 Task: Look for space in Béchar, Algeria from 9th July, 2023 to 16th July, 2023 for 2 adults, 1 child in price range Rs.8000 to Rs.16000. Place can be entire place with 2 bedrooms having 2 beds and 1 bathroom. Property type can be house, flat, hotel. Booking option can be shelf check-in. Required host language is .
Action: Mouse moved to (495, 96)
Screenshot: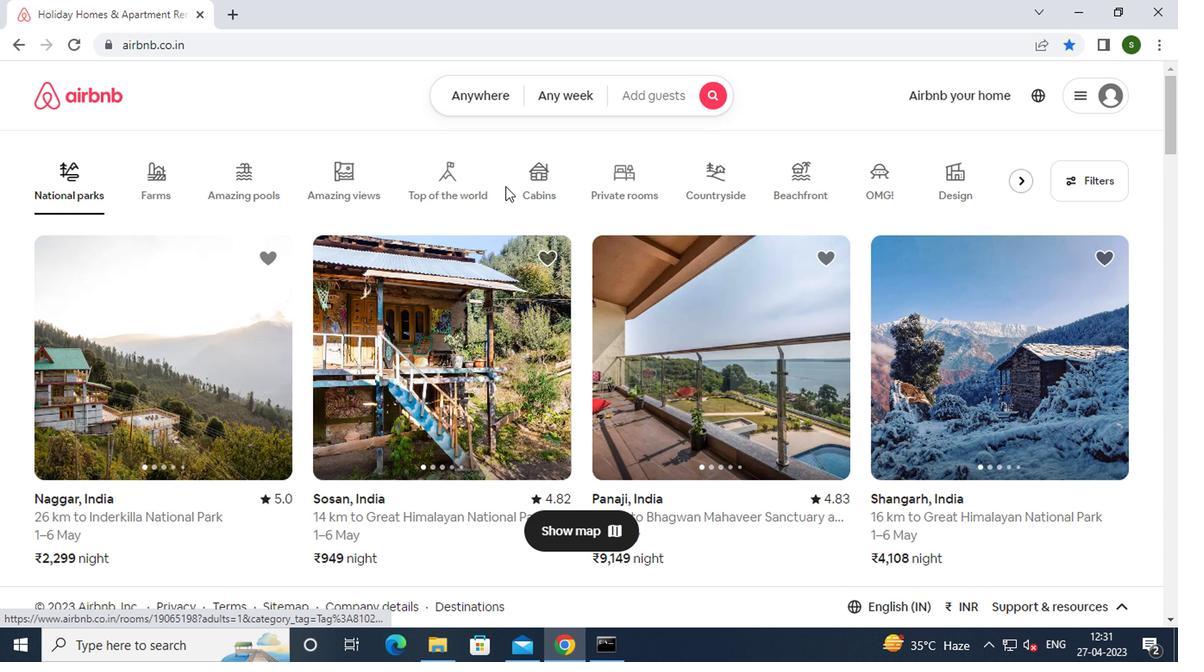 
Action: Mouse pressed left at (495, 96)
Screenshot: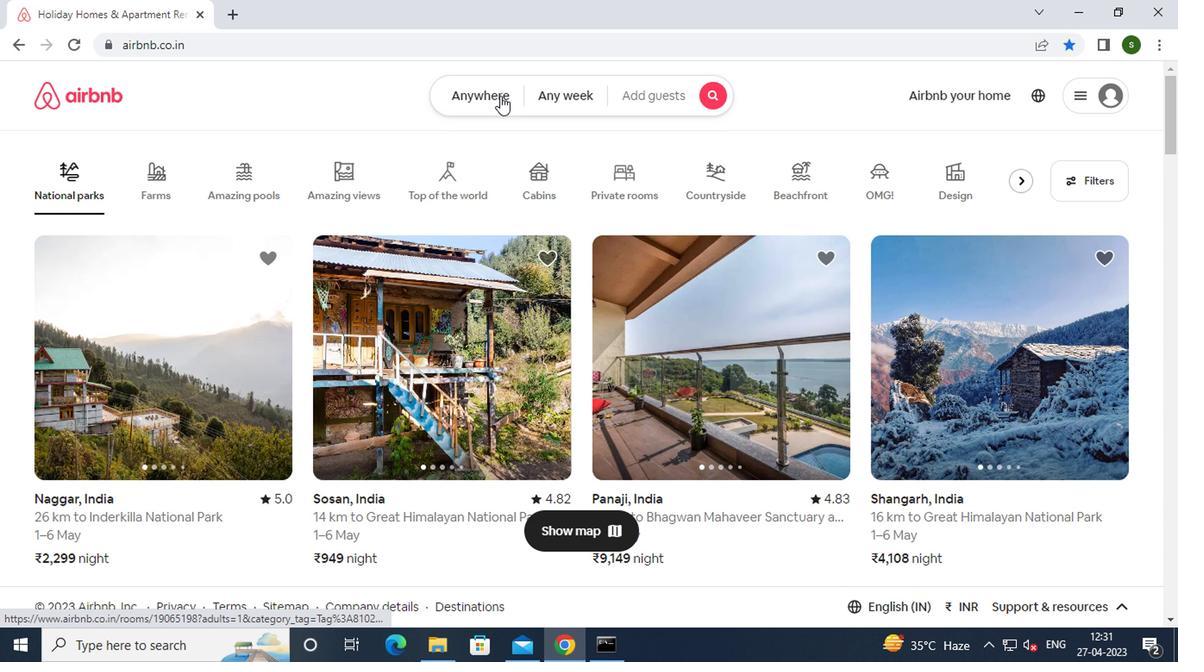 
Action: Mouse moved to (410, 159)
Screenshot: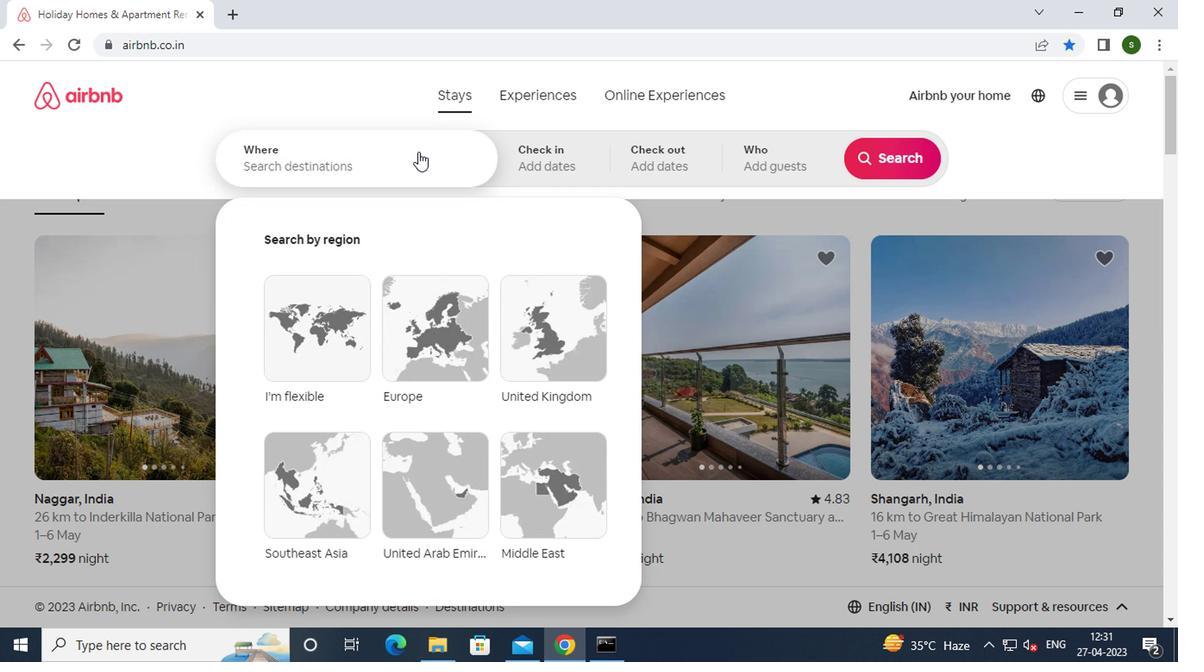 
Action: Mouse pressed left at (410, 159)
Screenshot: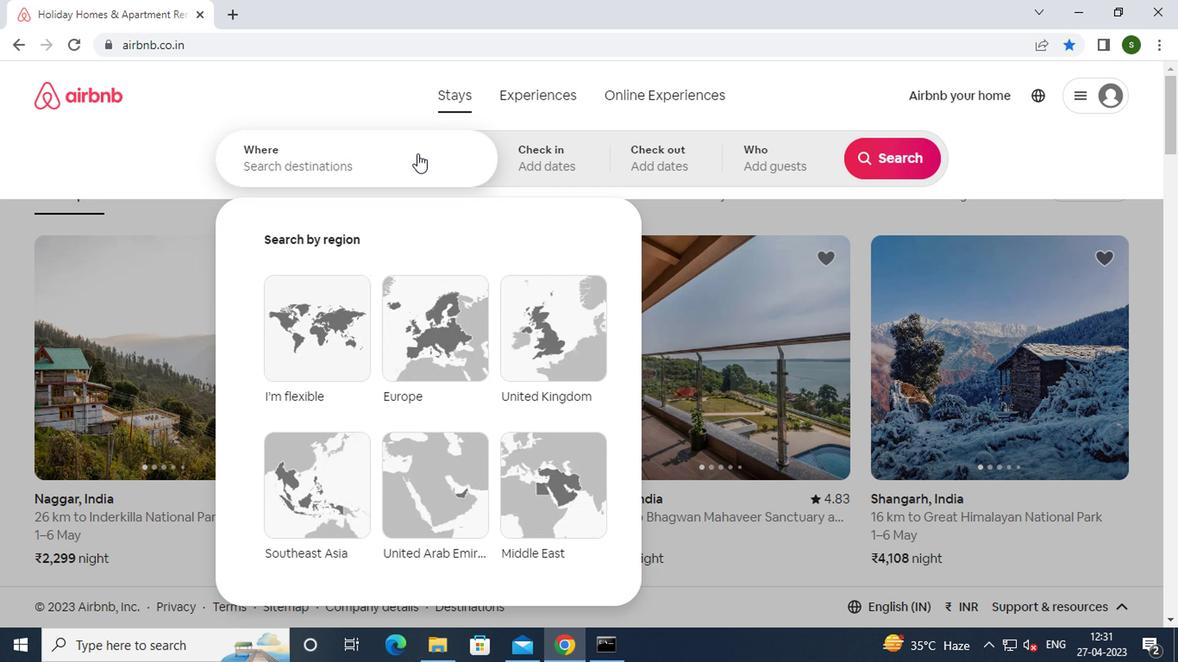 
Action: Mouse moved to (410, 160)
Screenshot: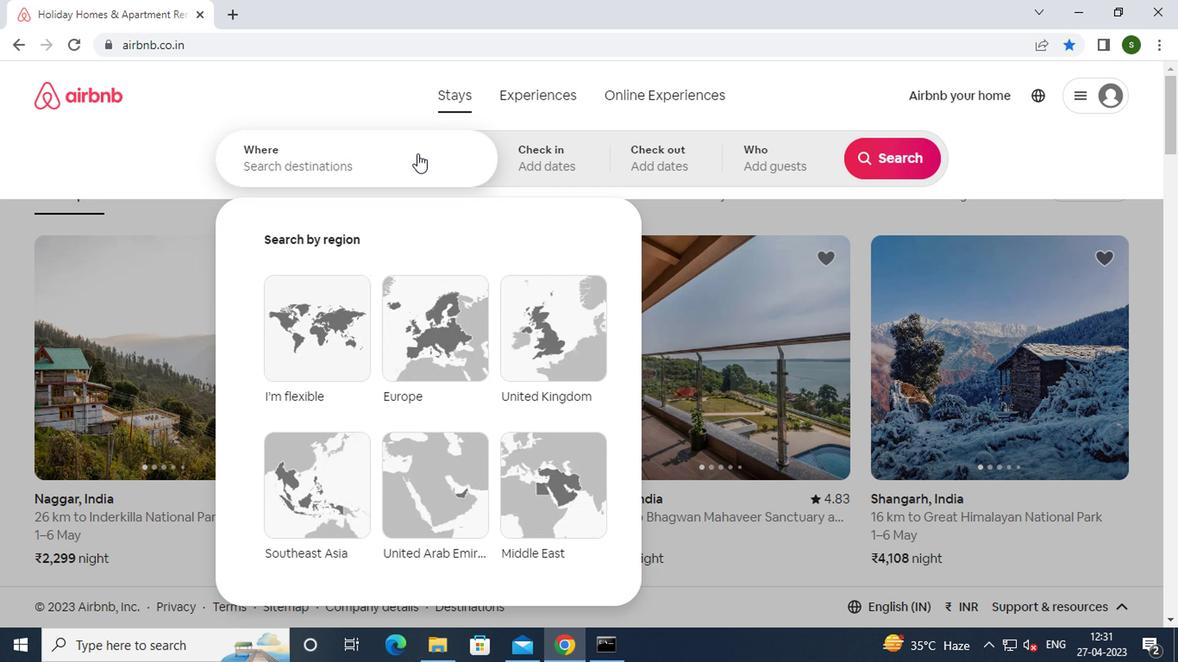 
Action: Key pressed b<Key.caps_lock>echar,<Key.space><Key.caps_lock>a<Key.caps_lock>lgeria<Key.enter>
Screenshot: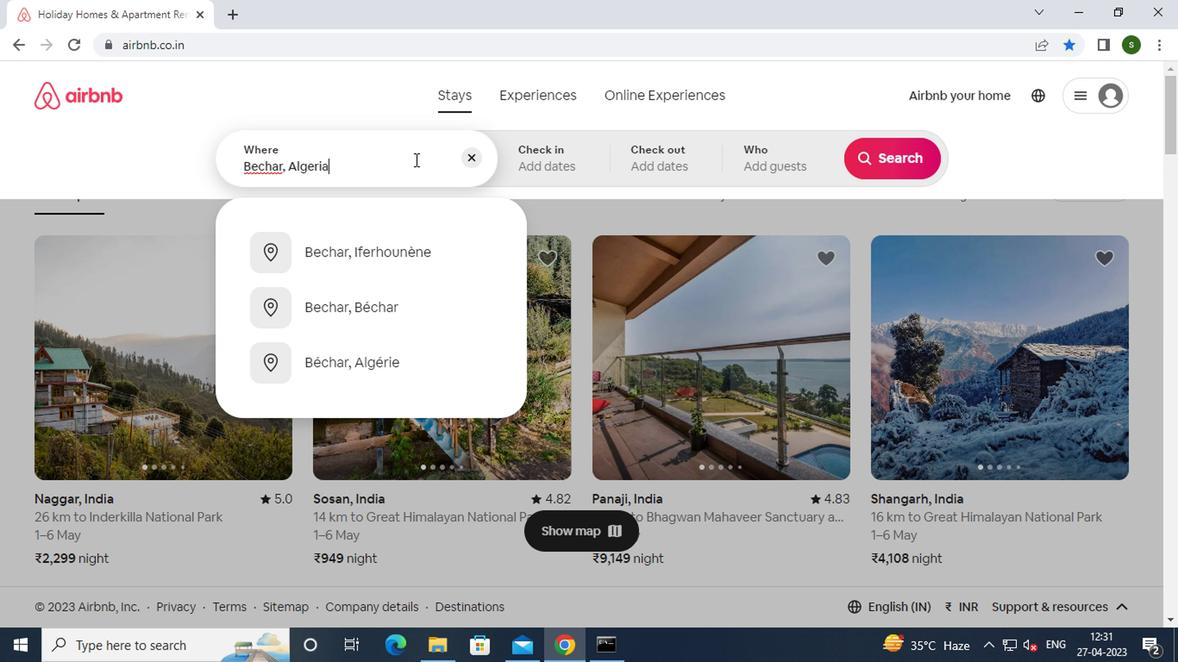 
Action: Mouse moved to (868, 290)
Screenshot: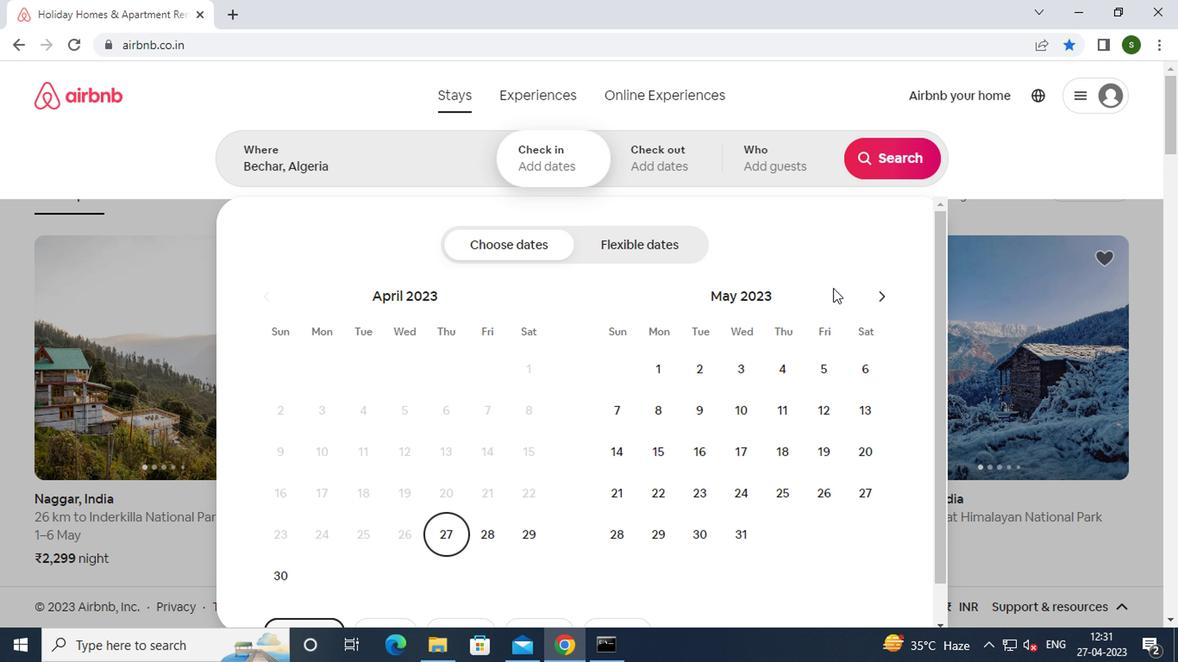 
Action: Mouse pressed left at (868, 290)
Screenshot: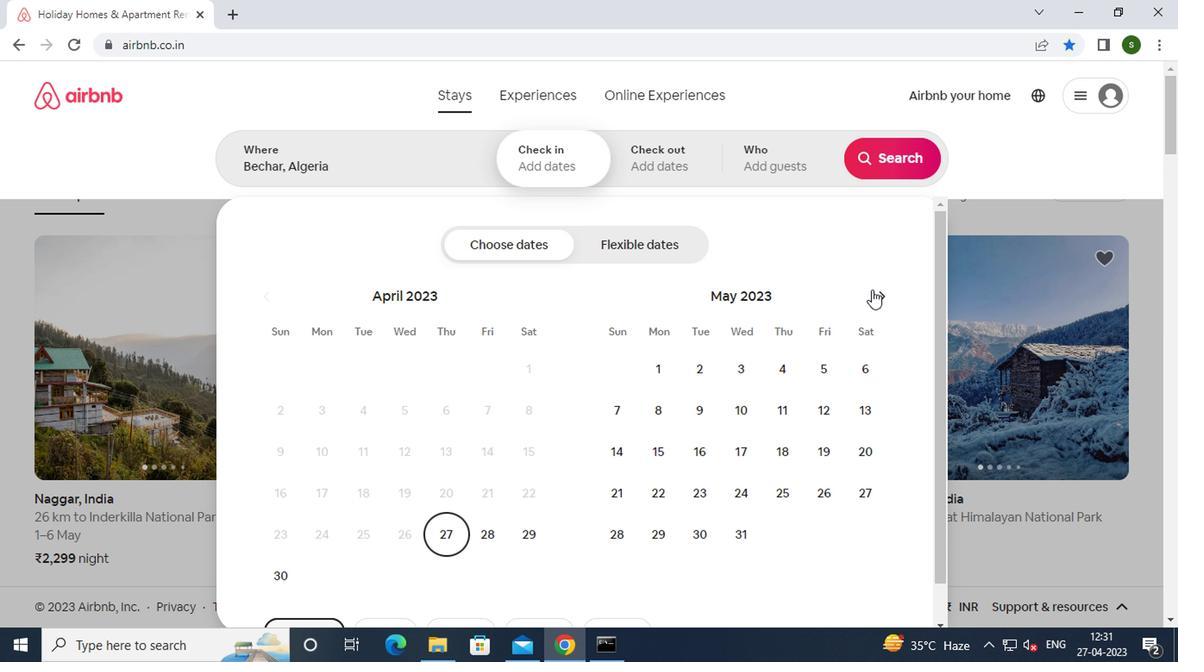 
Action: Mouse moved to (869, 287)
Screenshot: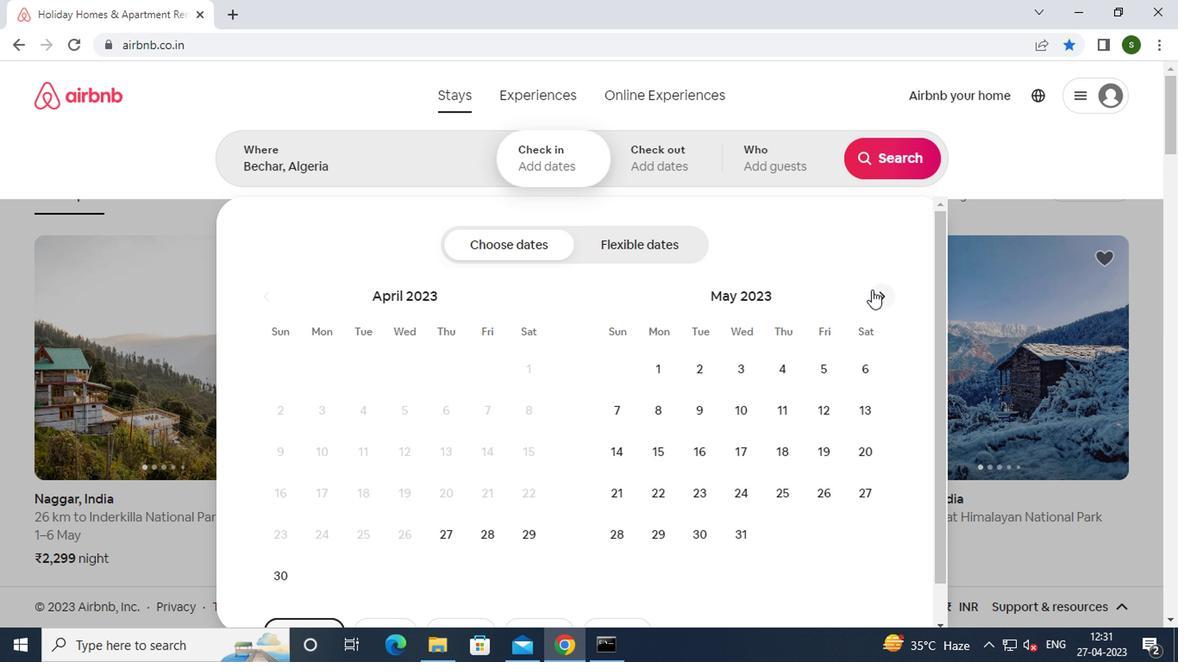 
Action: Mouse pressed left at (869, 287)
Screenshot: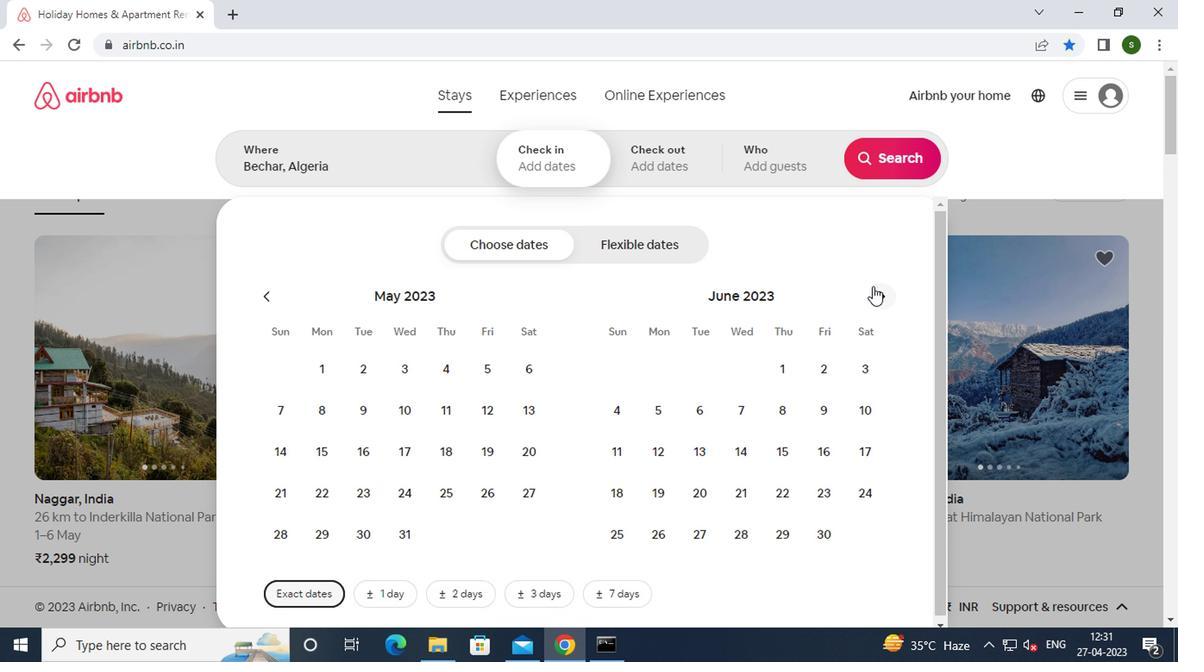 
Action: Mouse moved to (616, 454)
Screenshot: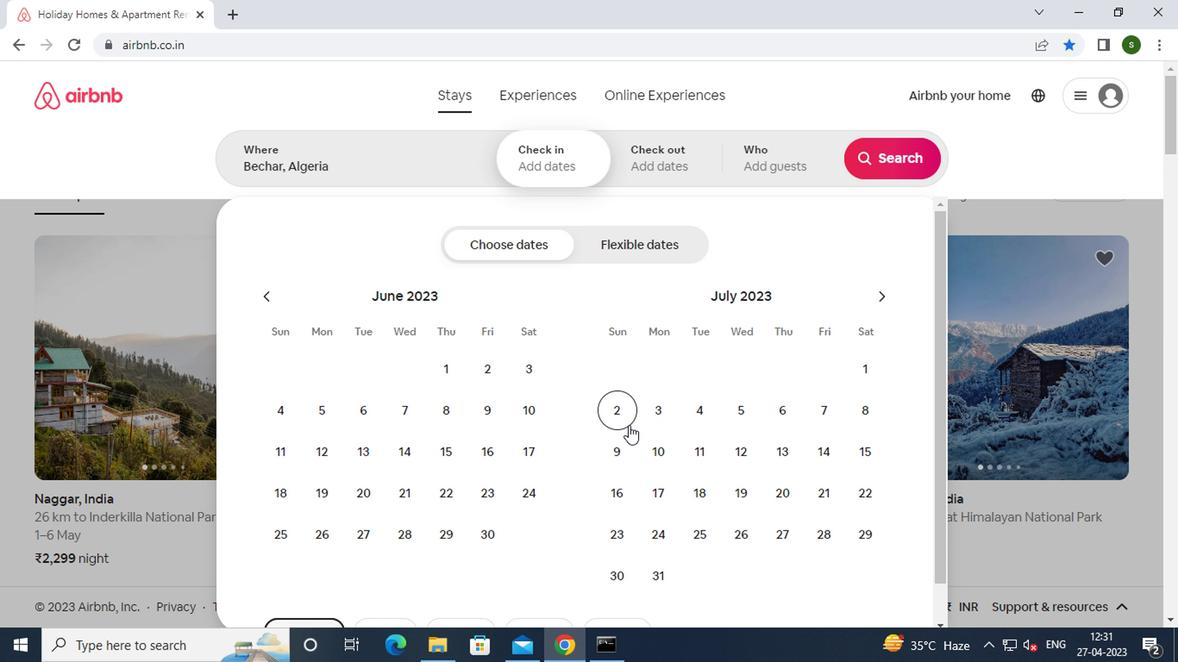 
Action: Mouse pressed left at (616, 454)
Screenshot: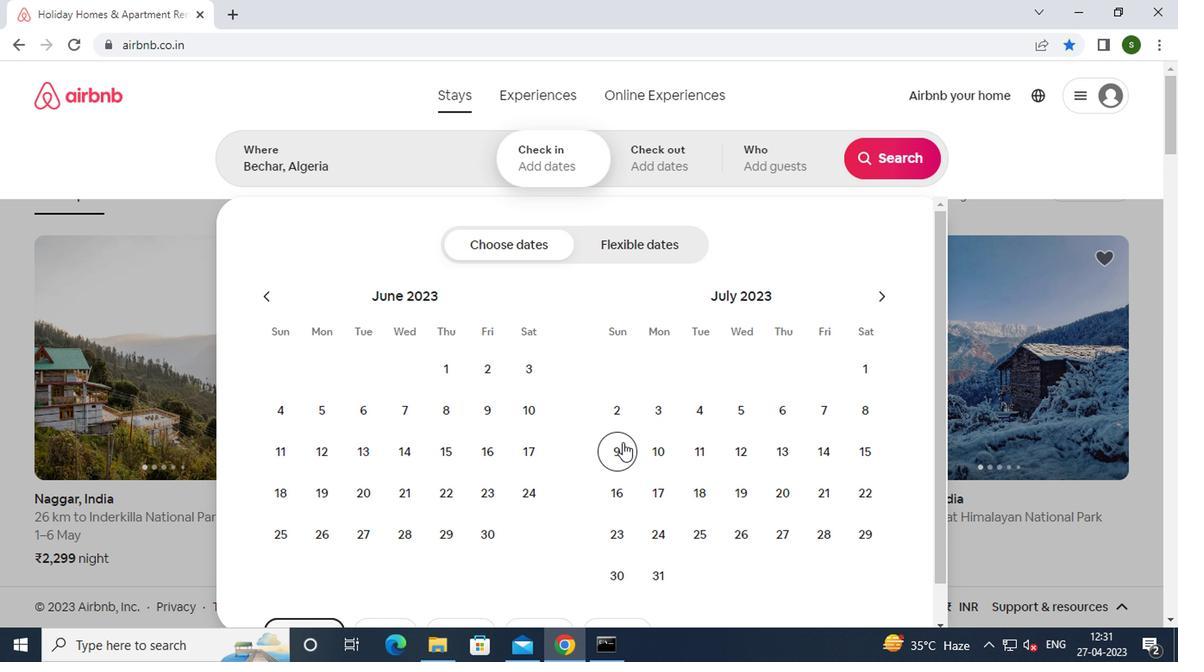 
Action: Mouse moved to (616, 494)
Screenshot: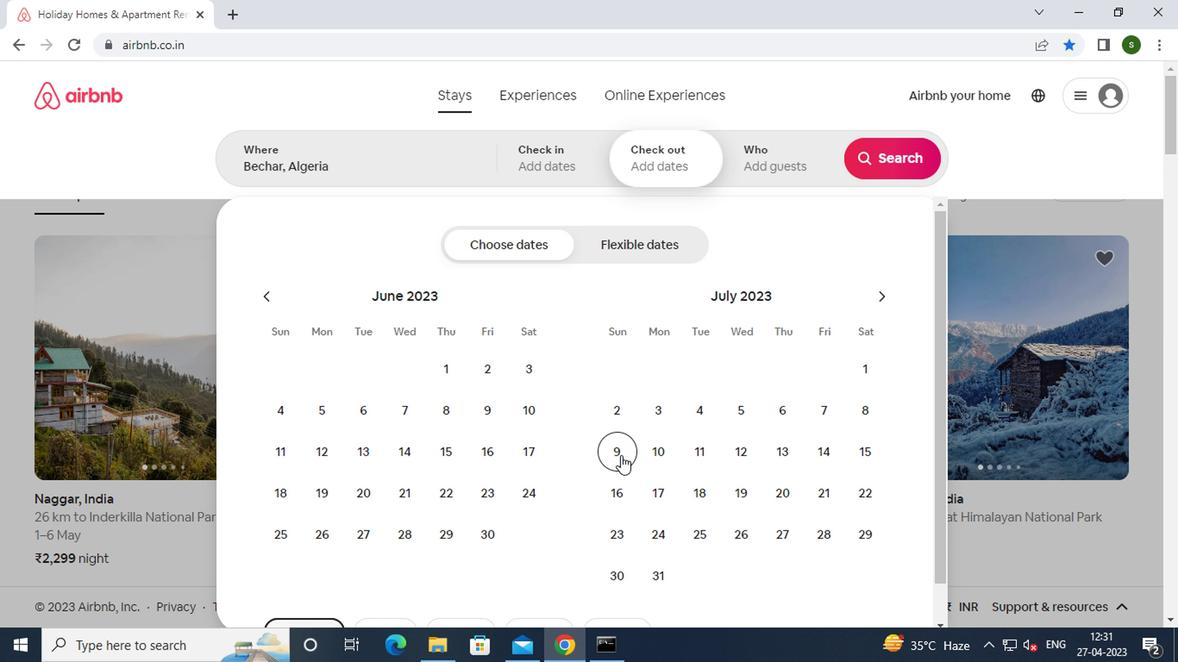 
Action: Mouse pressed left at (616, 494)
Screenshot: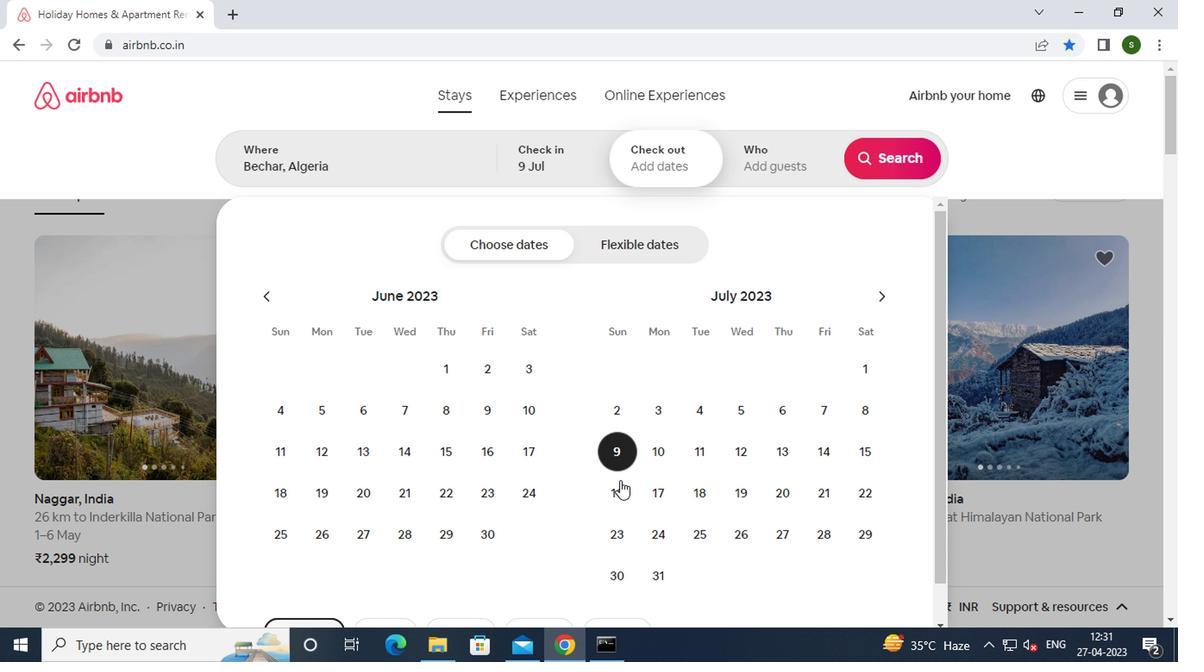 
Action: Mouse moved to (774, 158)
Screenshot: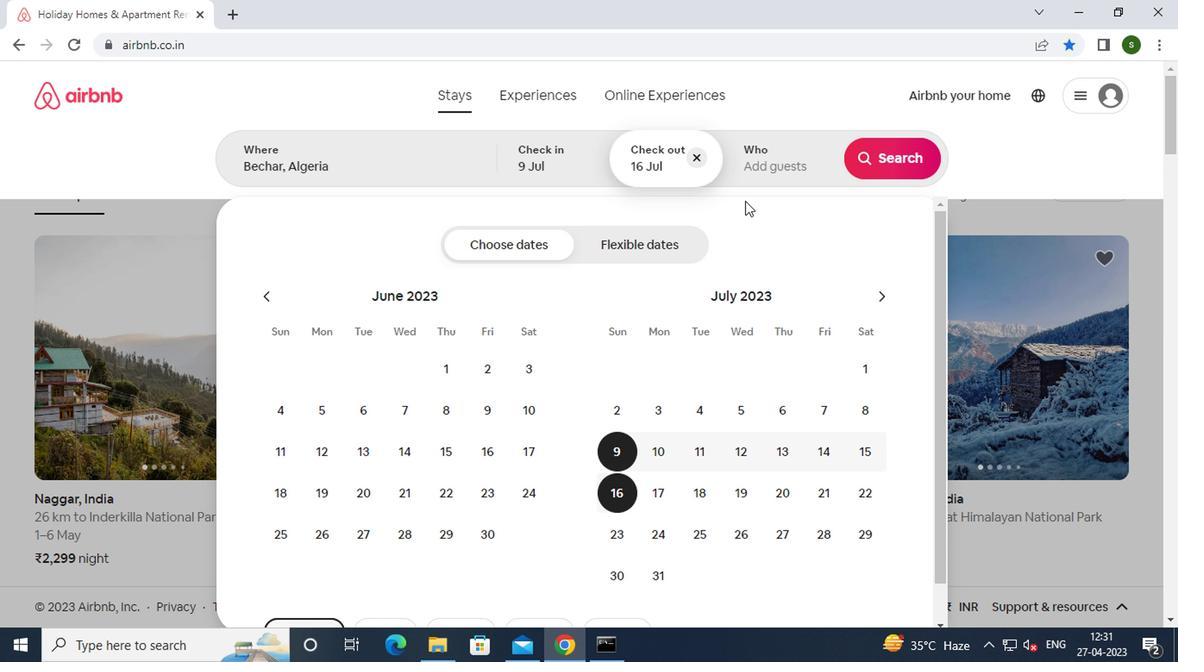 
Action: Mouse pressed left at (774, 158)
Screenshot: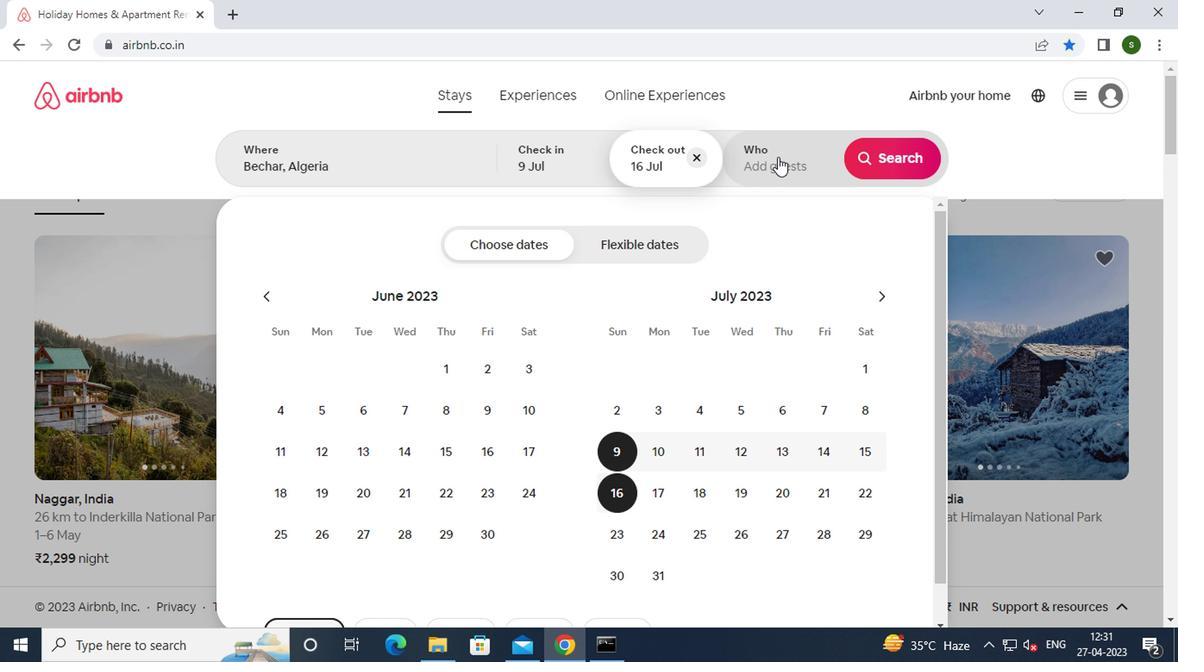 
Action: Mouse moved to (901, 256)
Screenshot: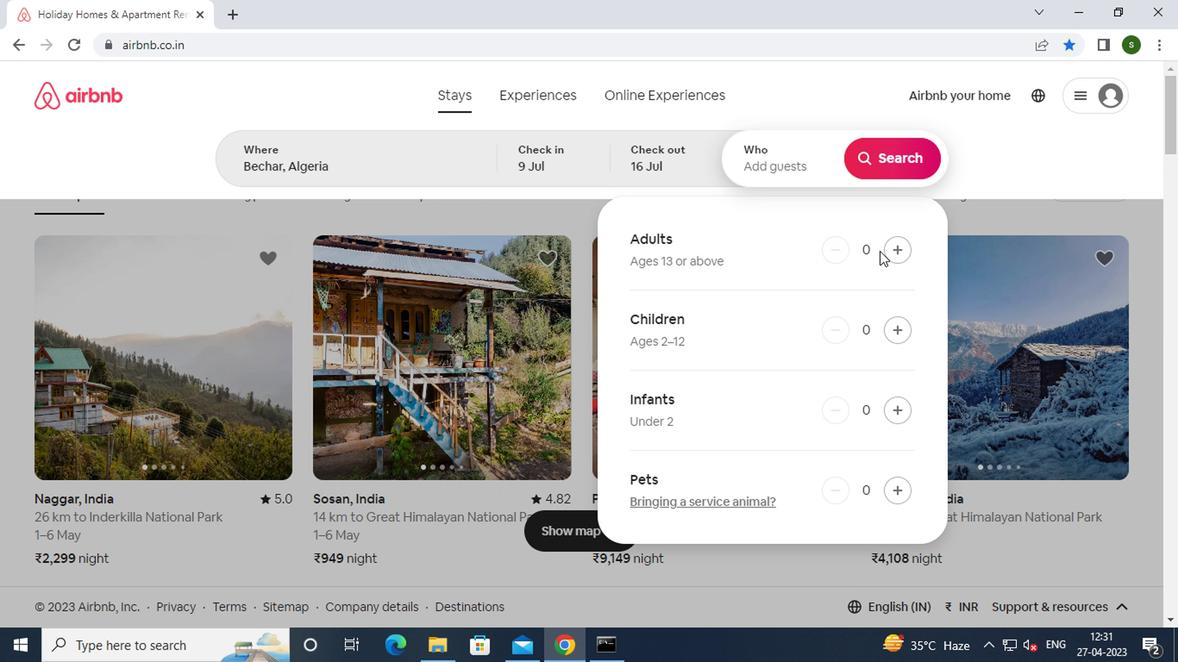 
Action: Mouse pressed left at (901, 256)
Screenshot: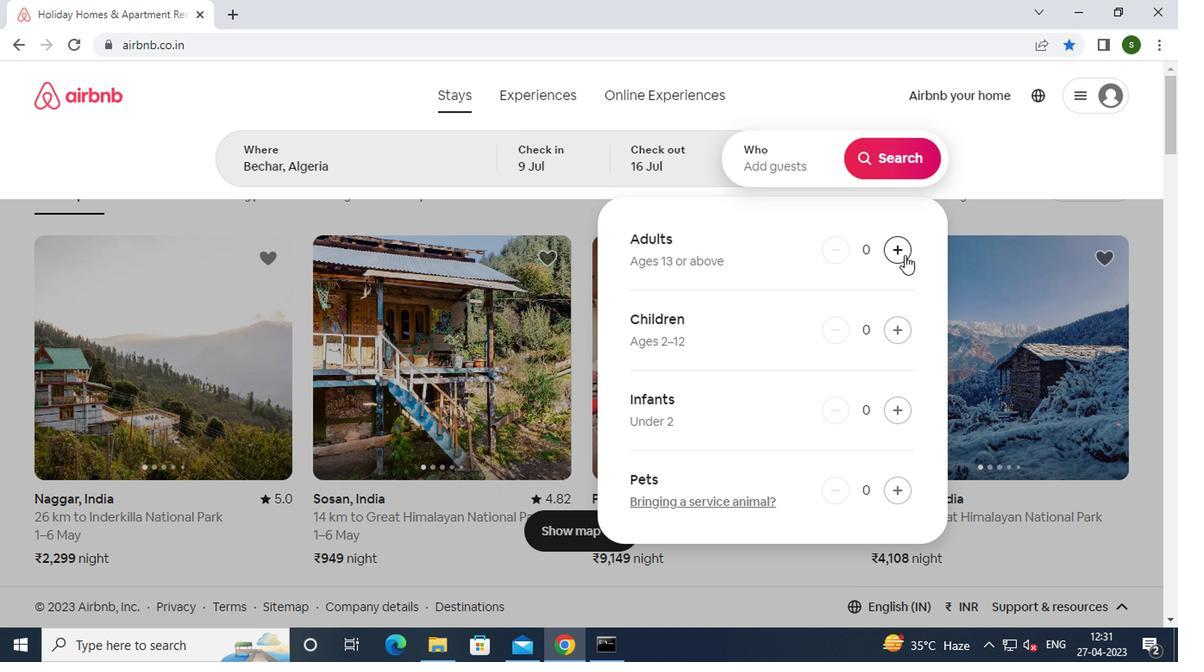 
Action: Mouse pressed left at (901, 256)
Screenshot: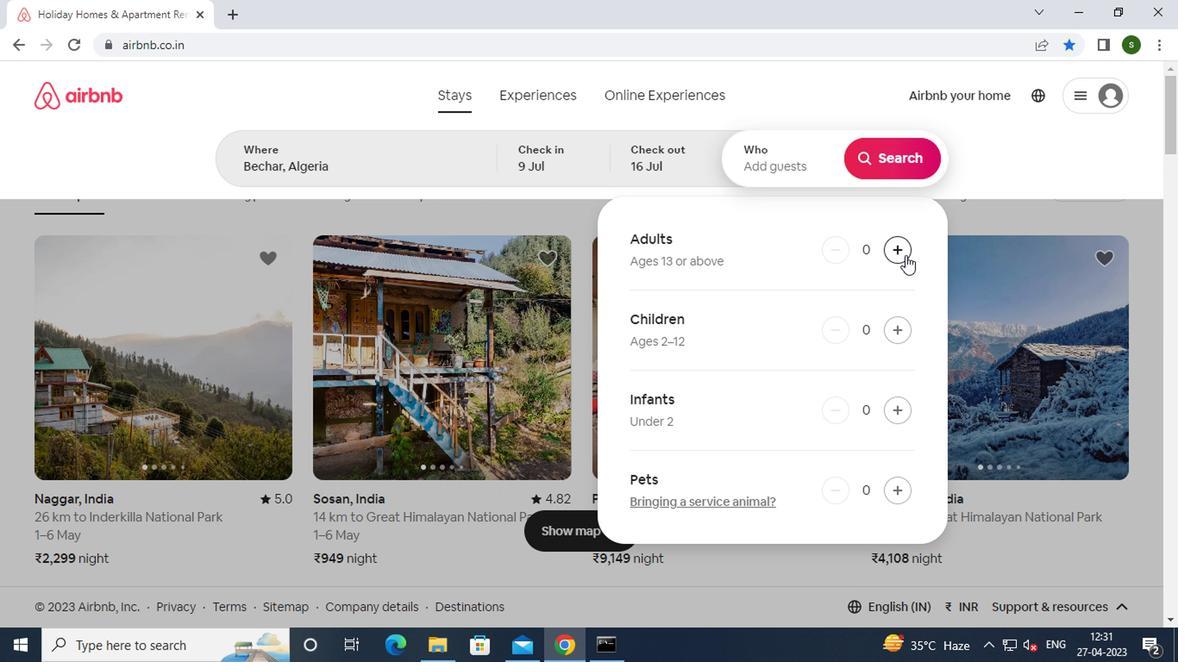 
Action: Mouse moved to (888, 335)
Screenshot: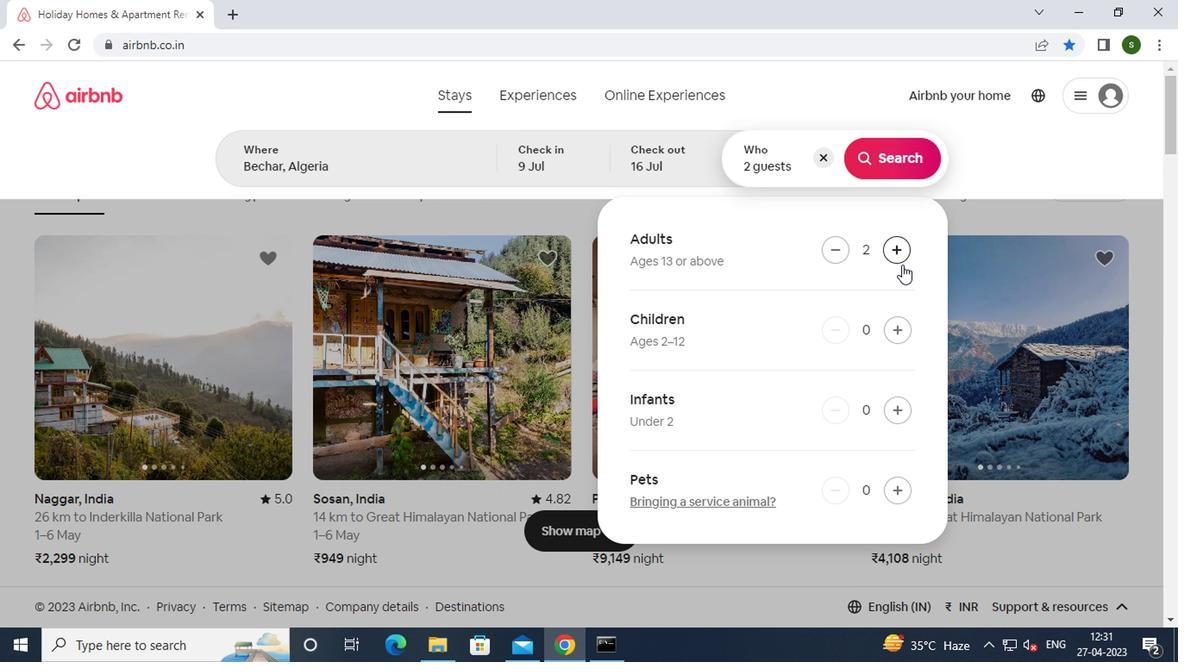 
Action: Mouse pressed left at (888, 335)
Screenshot: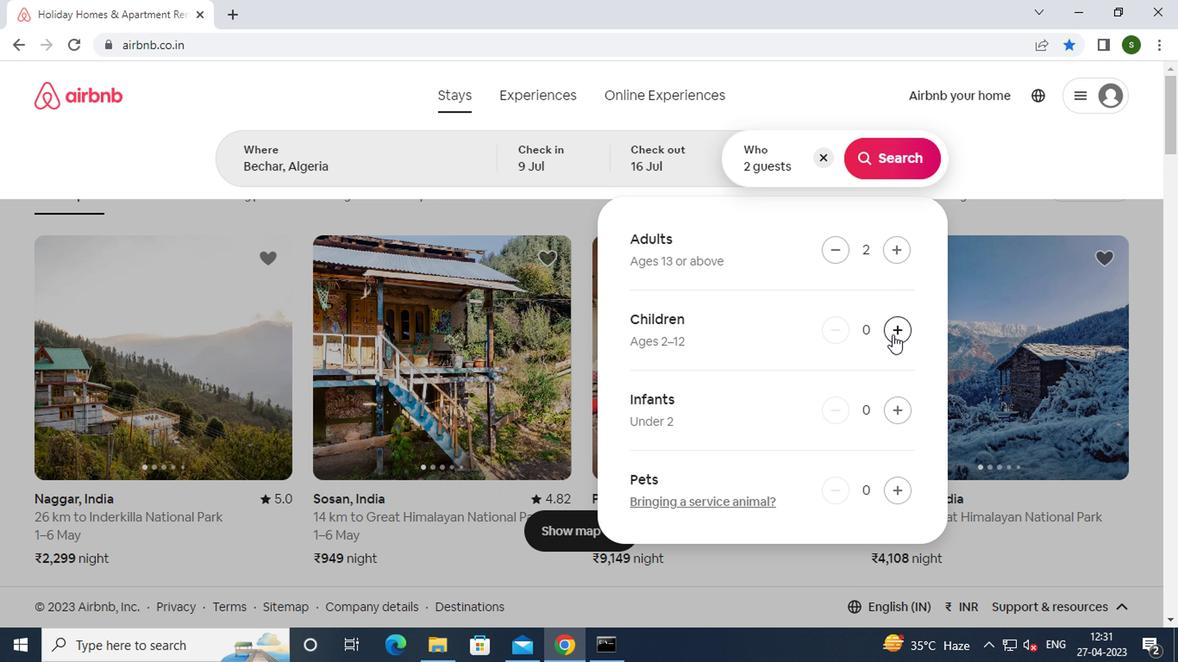 
Action: Mouse moved to (887, 158)
Screenshot: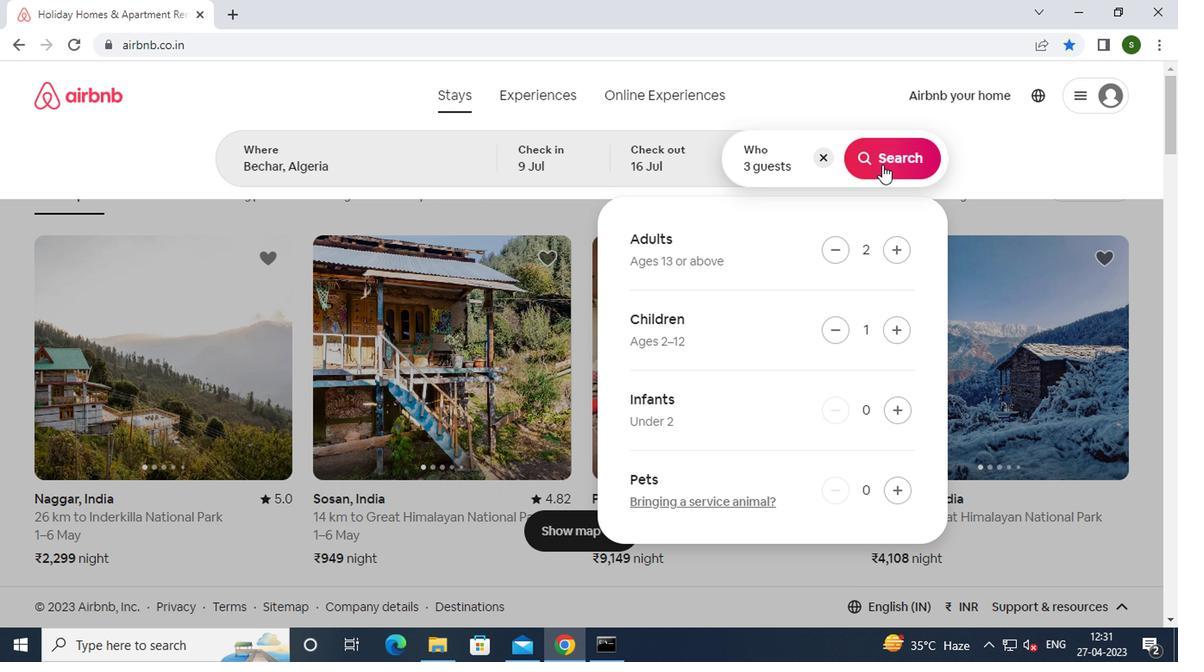 
Action: Mouse pressed left at (887, 158)
Screenshot: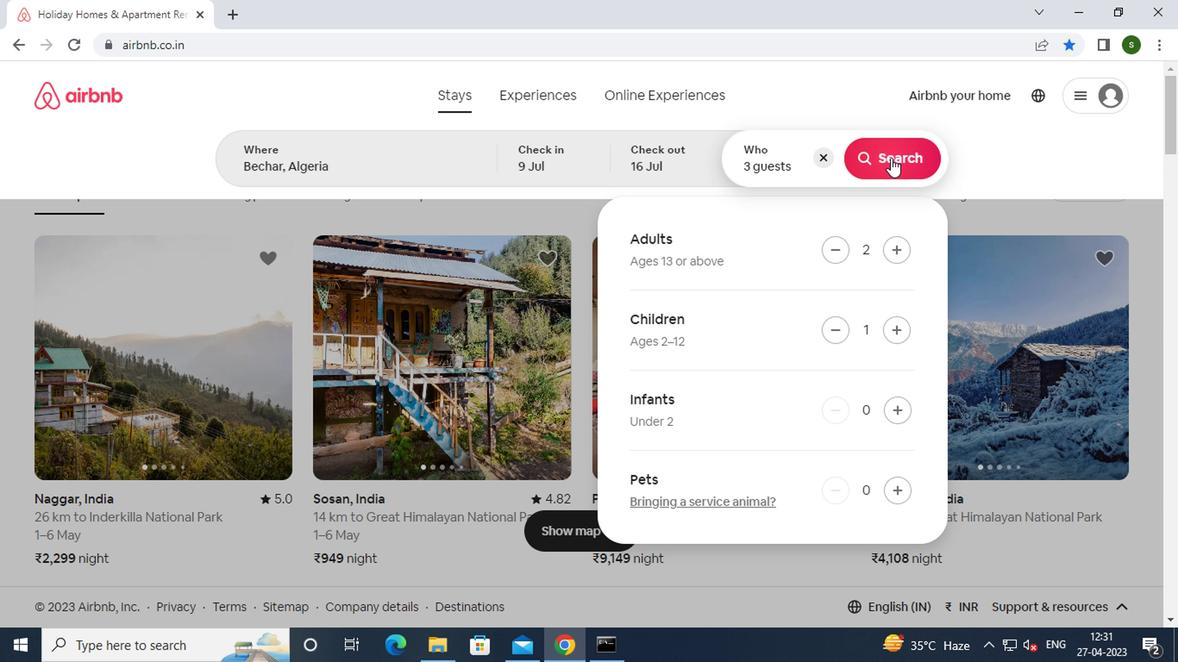 
Action: Mouse moved to (1100, 161)
Screenshot: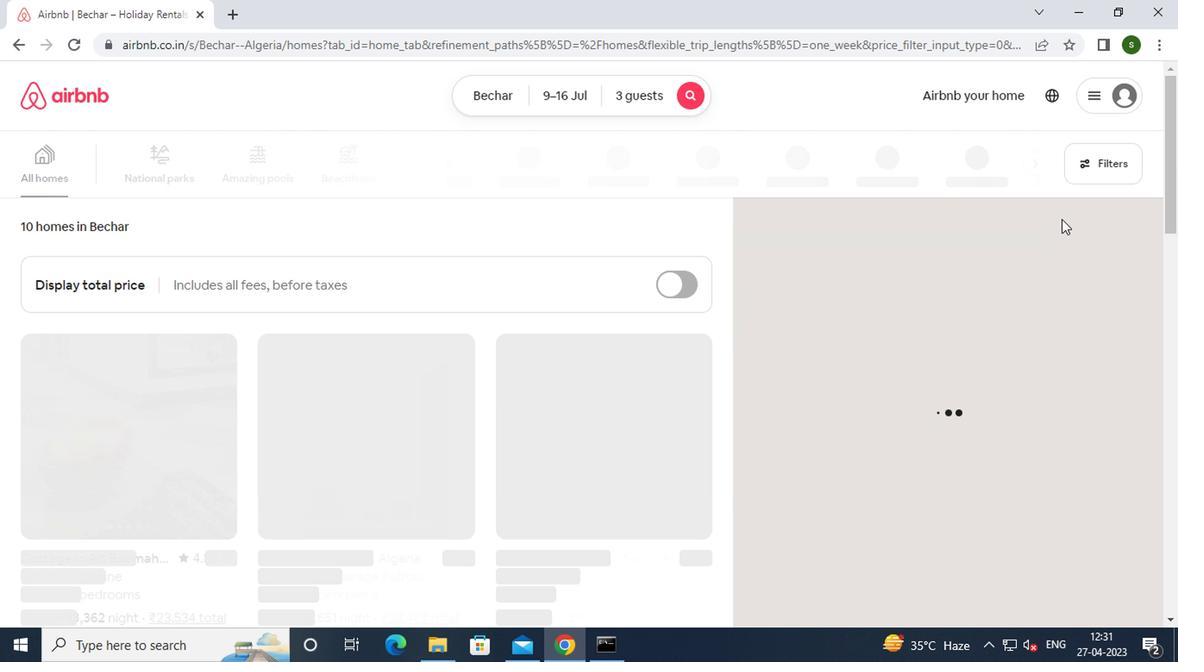 
Action: Mouse pressed left at (1100, 161)
Screenshot: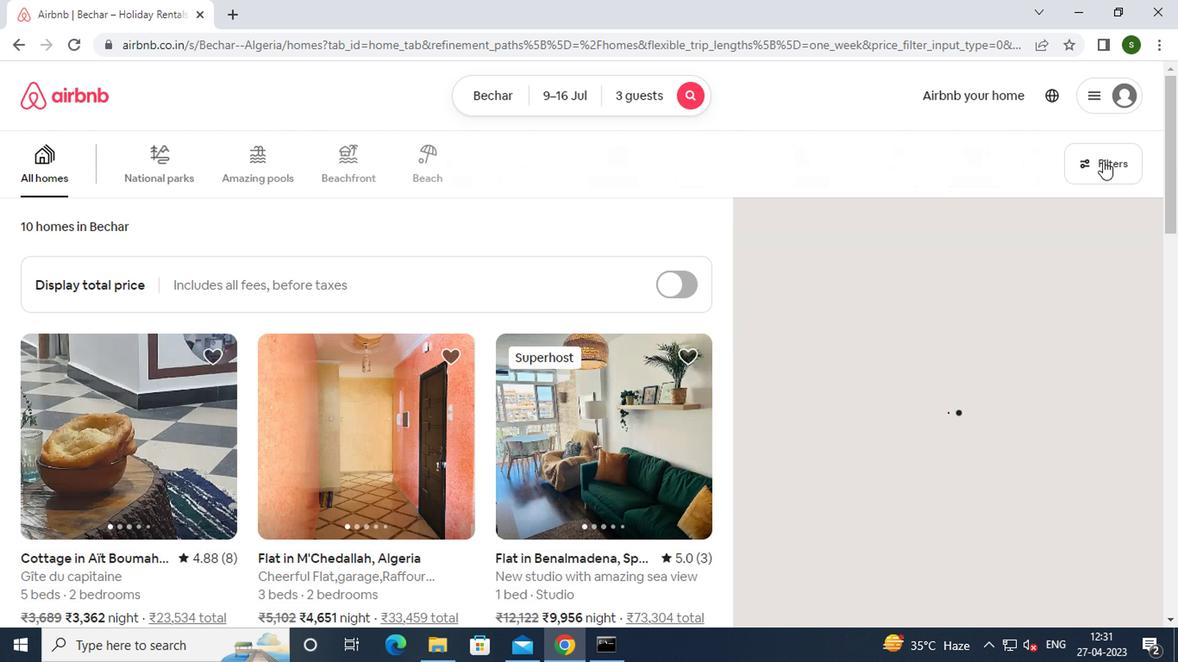 
Action: Mouse moved to (522, 370)
Screenshot: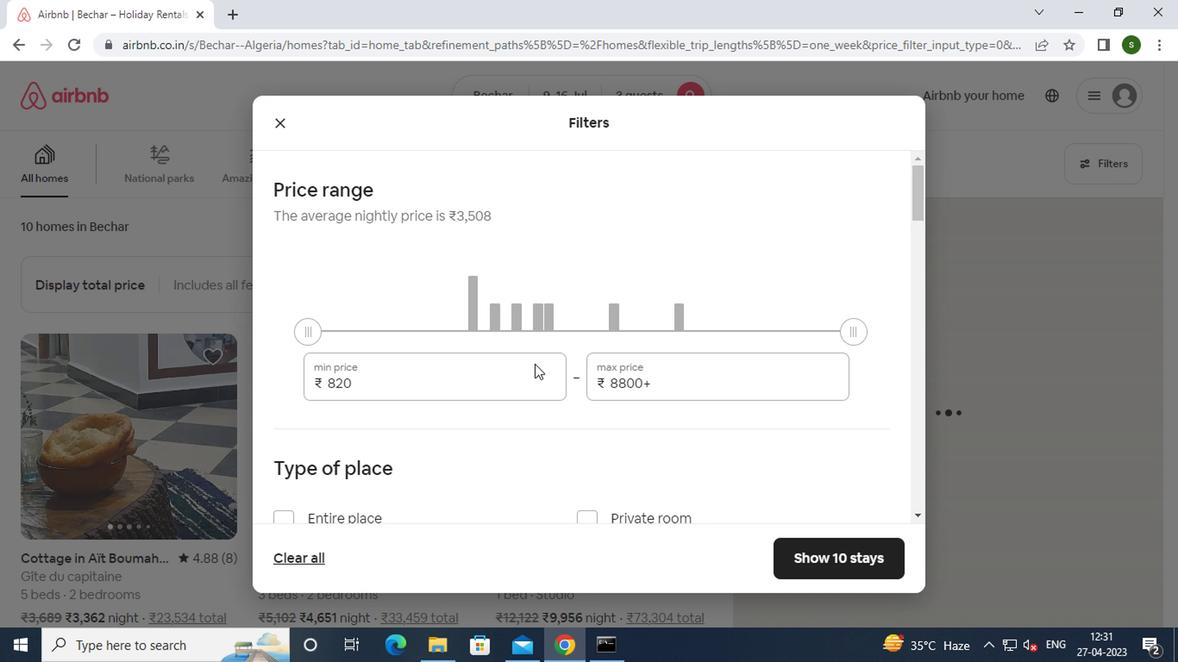 
Action: Mouse pressed left at (522, 370)
Screenshot: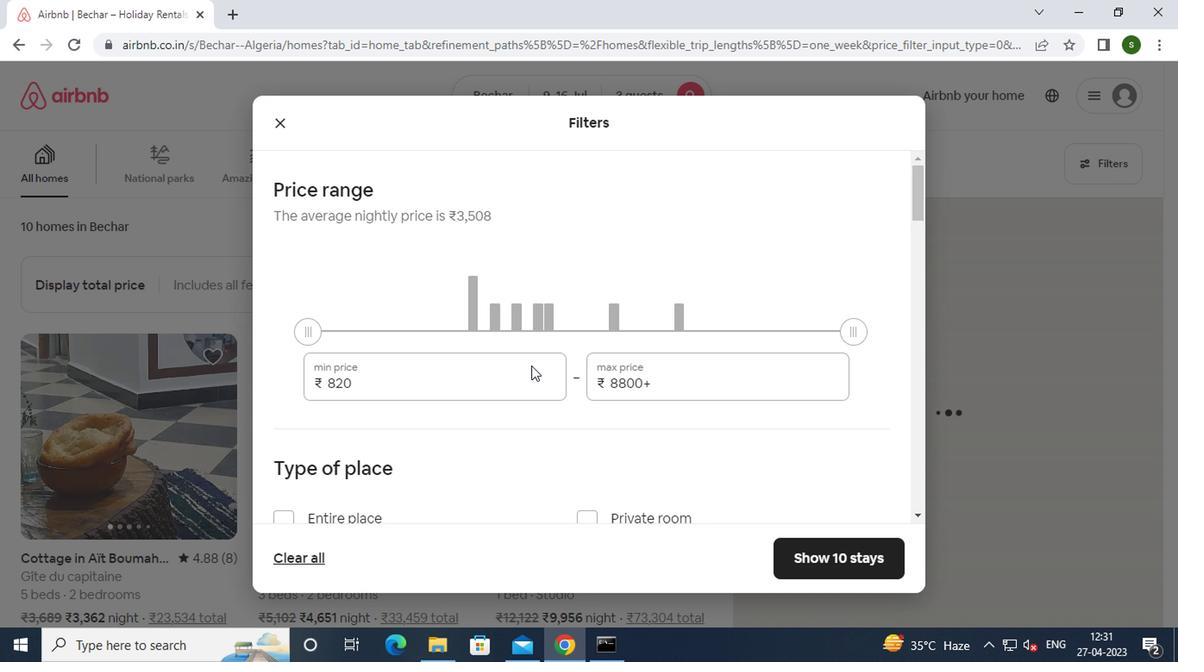 
Action: Key pressed <Key.backspace><Key.backspace><Key.backspace><Key.backspace>8000
Screenshot: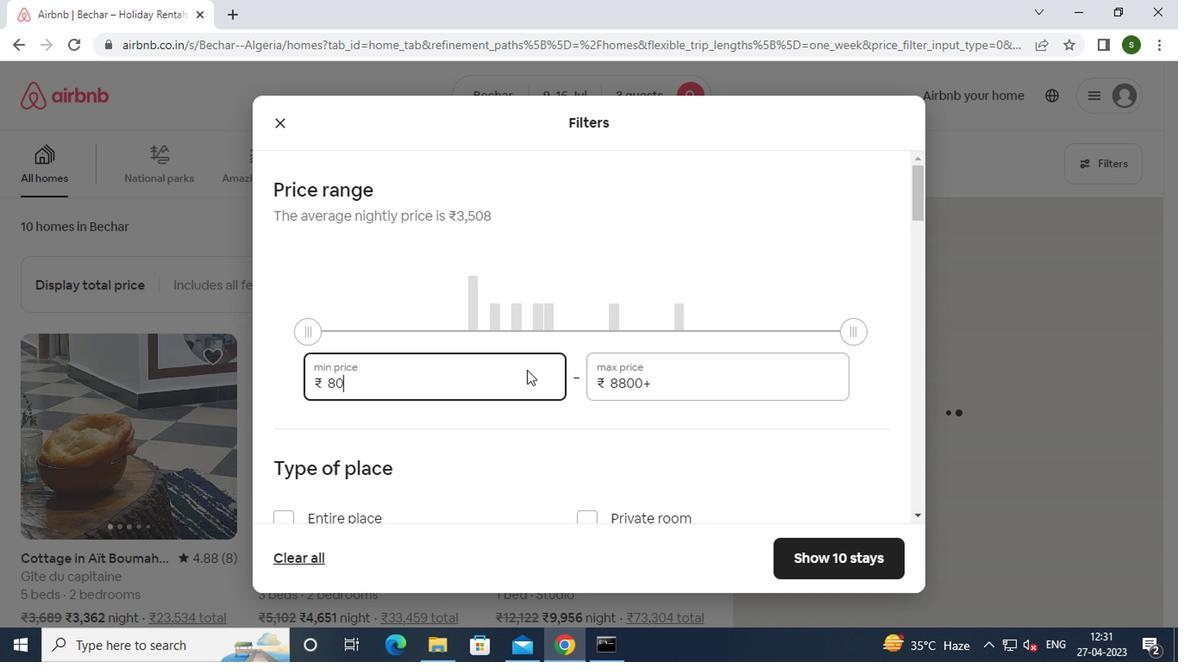
Action: Mouse moved to (667, 380)
Screenshot: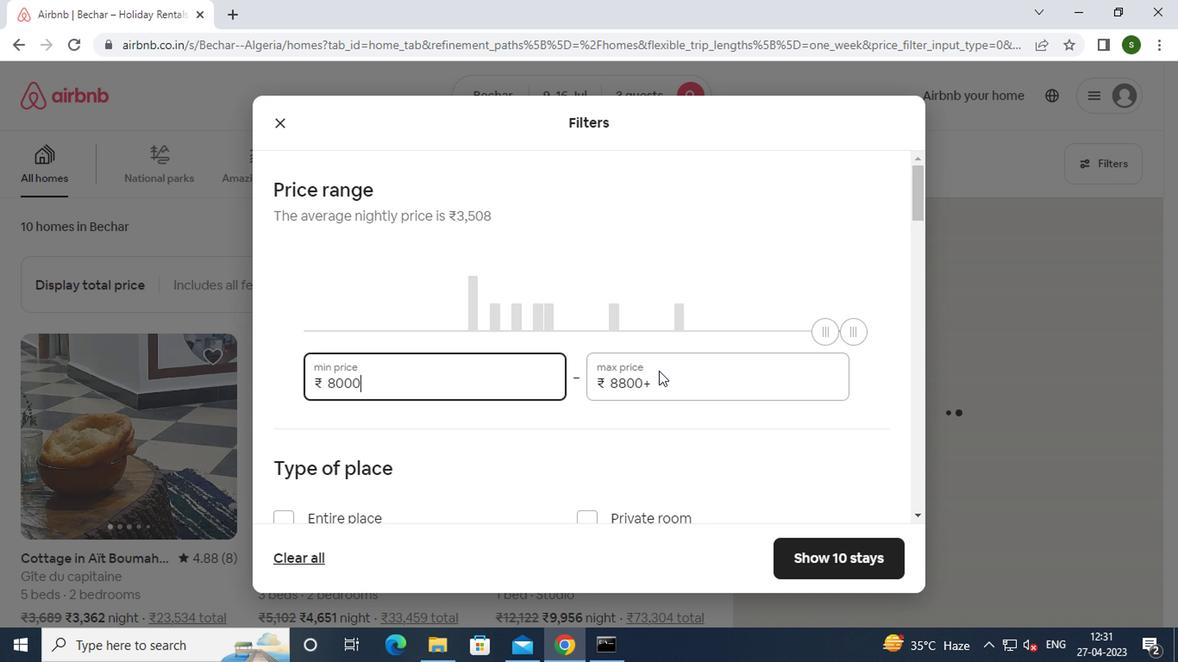 
Action: Mouse pressed left at (667, 380)
Screenshot: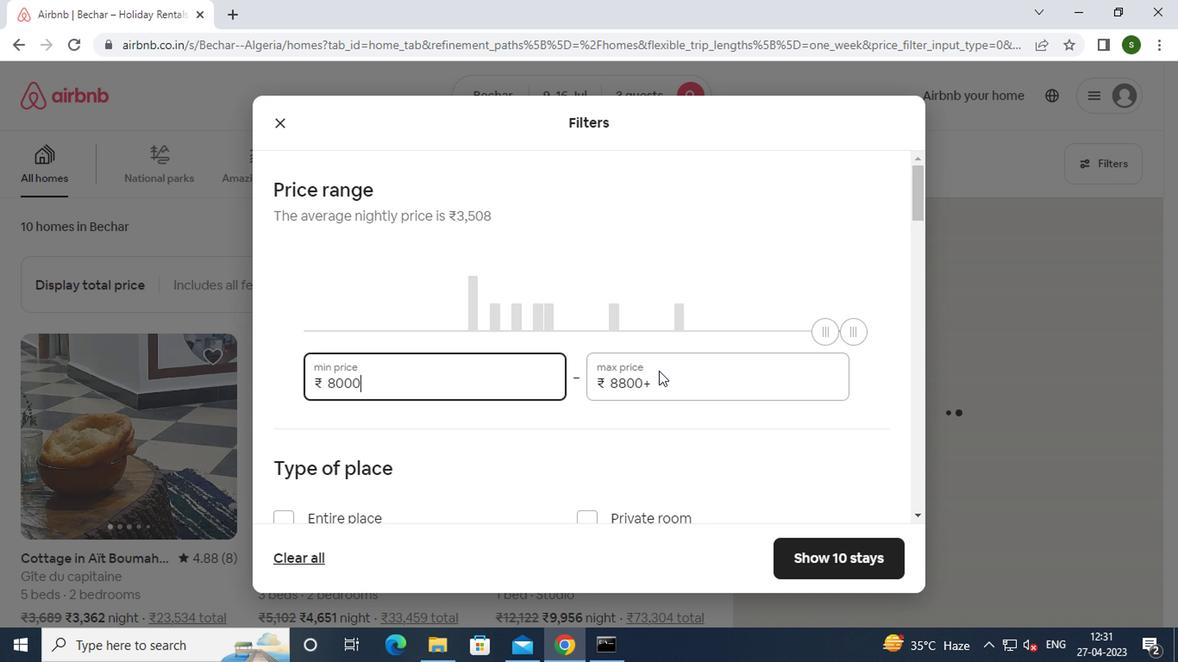 
Action: Mouse moved to (669, 379)
Screenshot: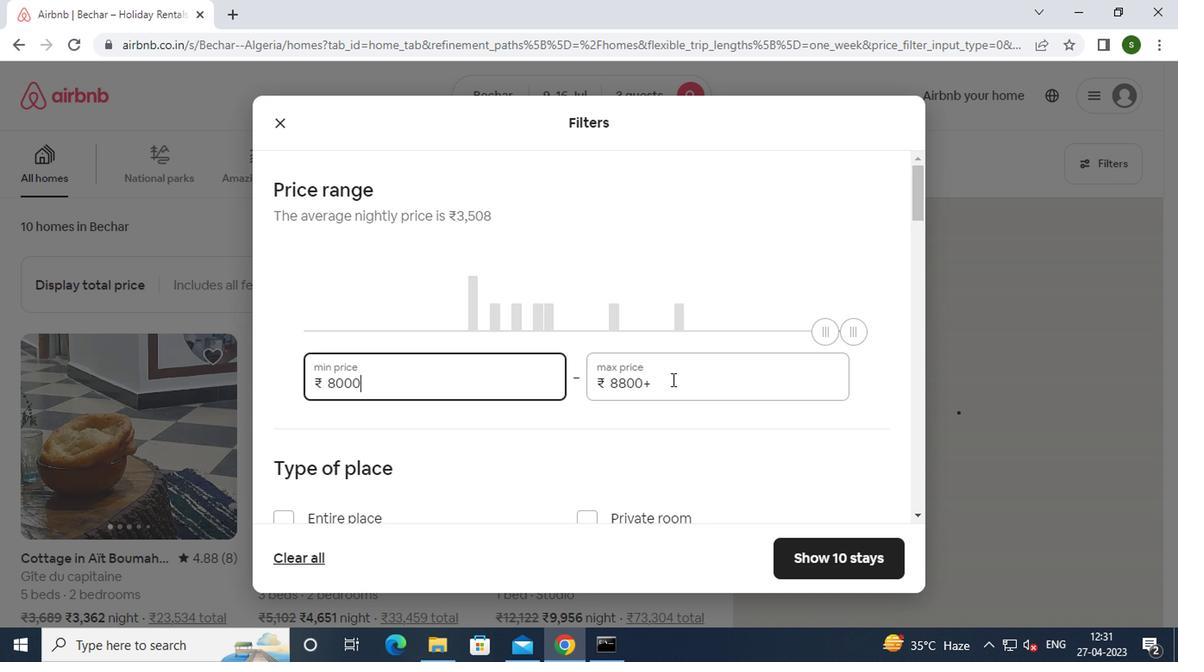 
Action: Key pressed <Key.backspace><Key.backspace><Key.backspace><Key.backspace><Key.backspace><Key.backspace><Key.backspace><Key.backspace>16000
Screenshot: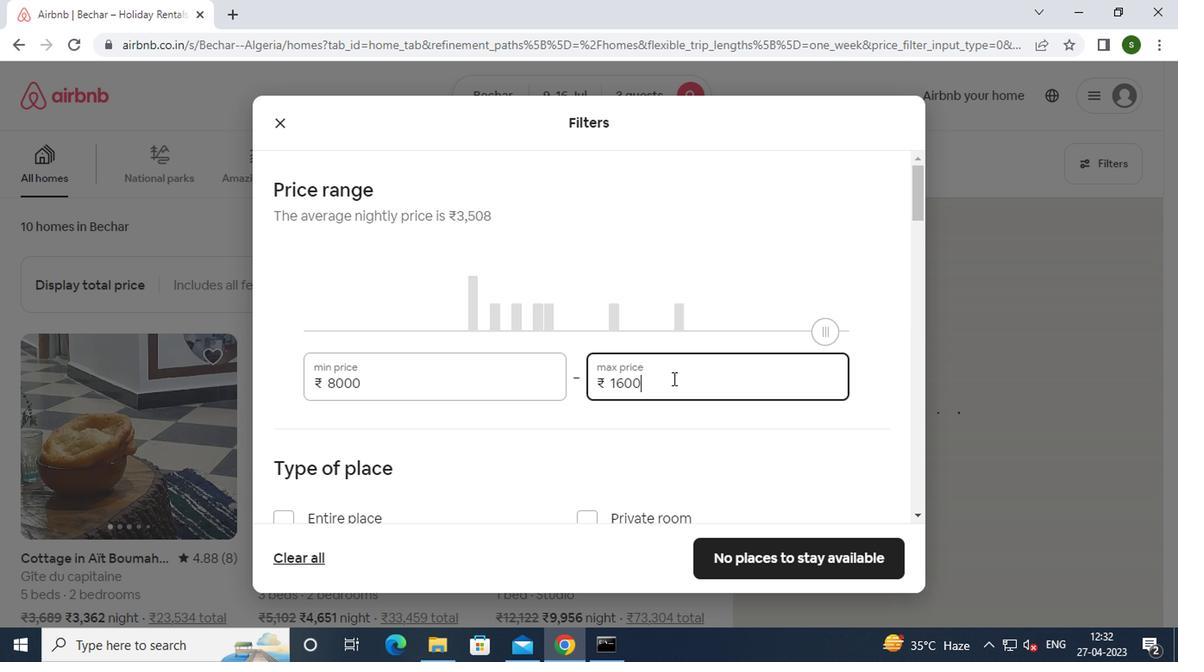 
Action: Mouse moved to (541, 370)
Screenshot: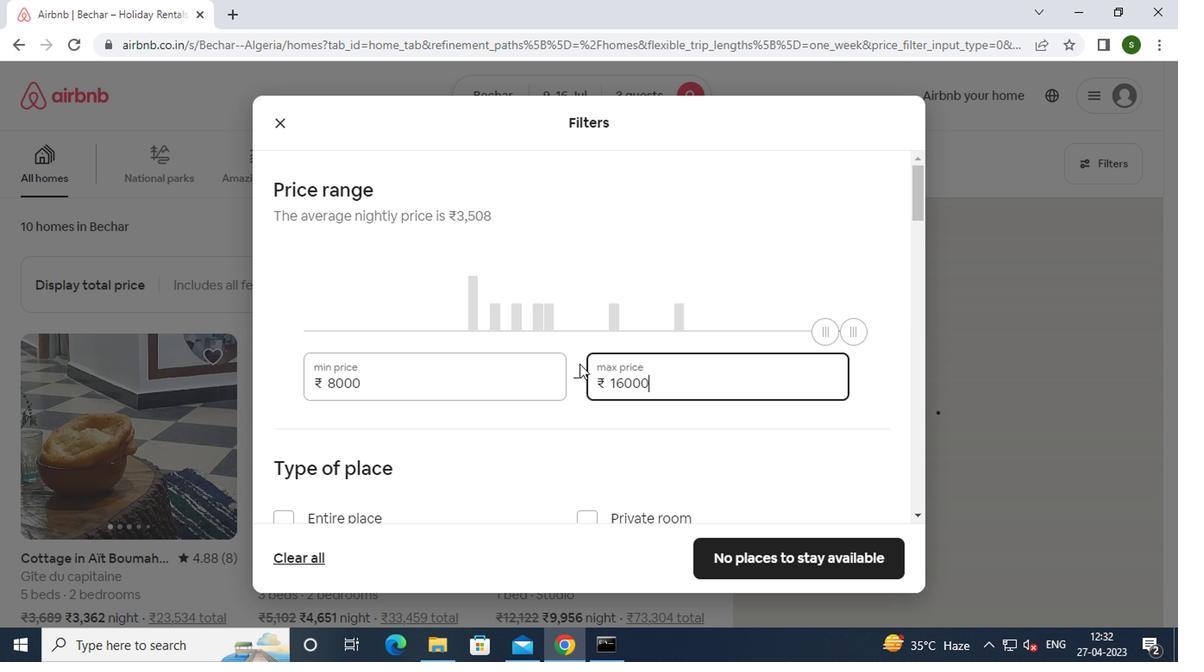 
Action: Mouse scrolled (541, 370) with delta (0, 0)
Screenshot: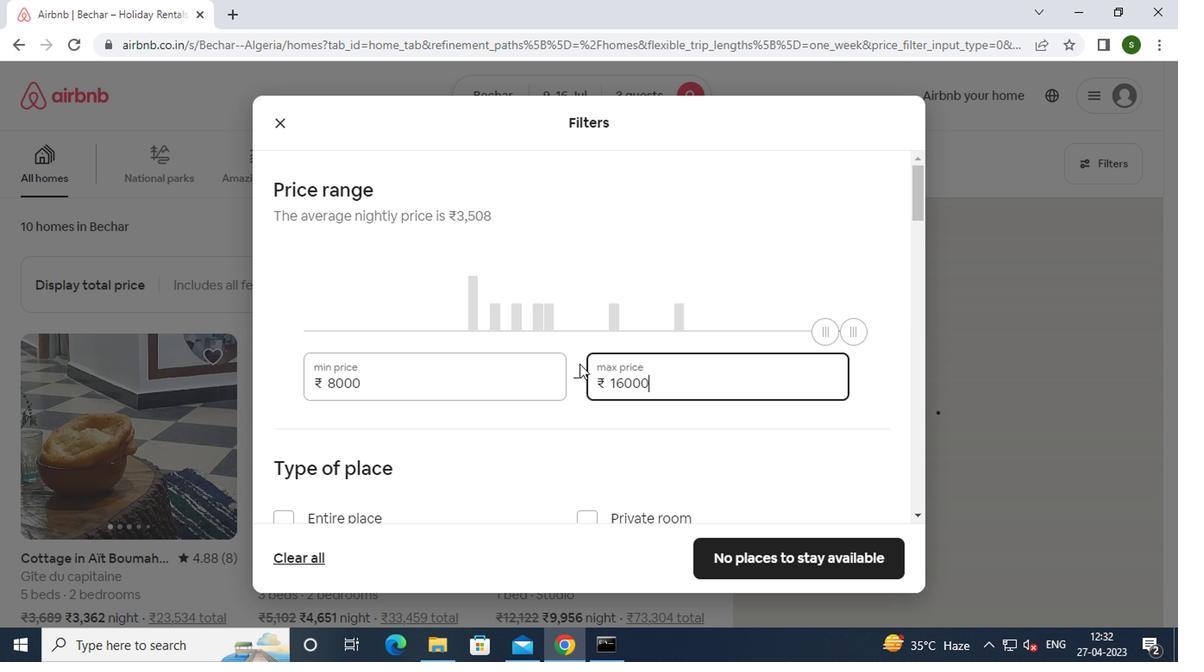 
Action: Mouse scrolled (541, 370) with delta (0, 0)
Screenshot: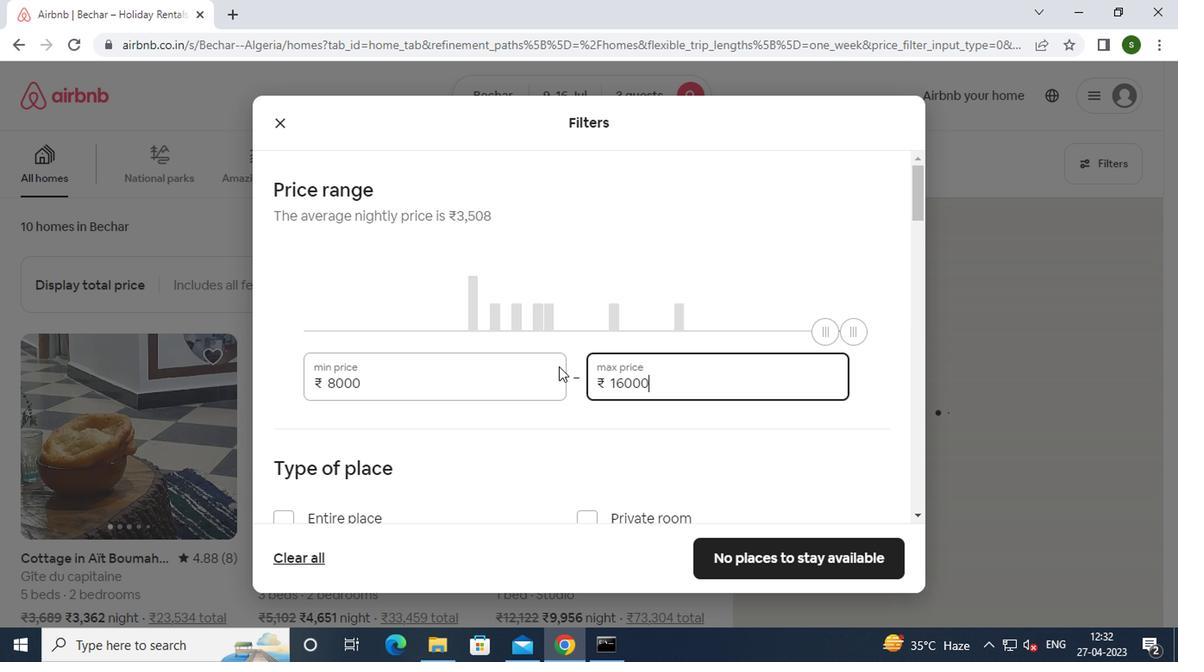 
Action: Mouse moved to (332, 338)
Screenshot: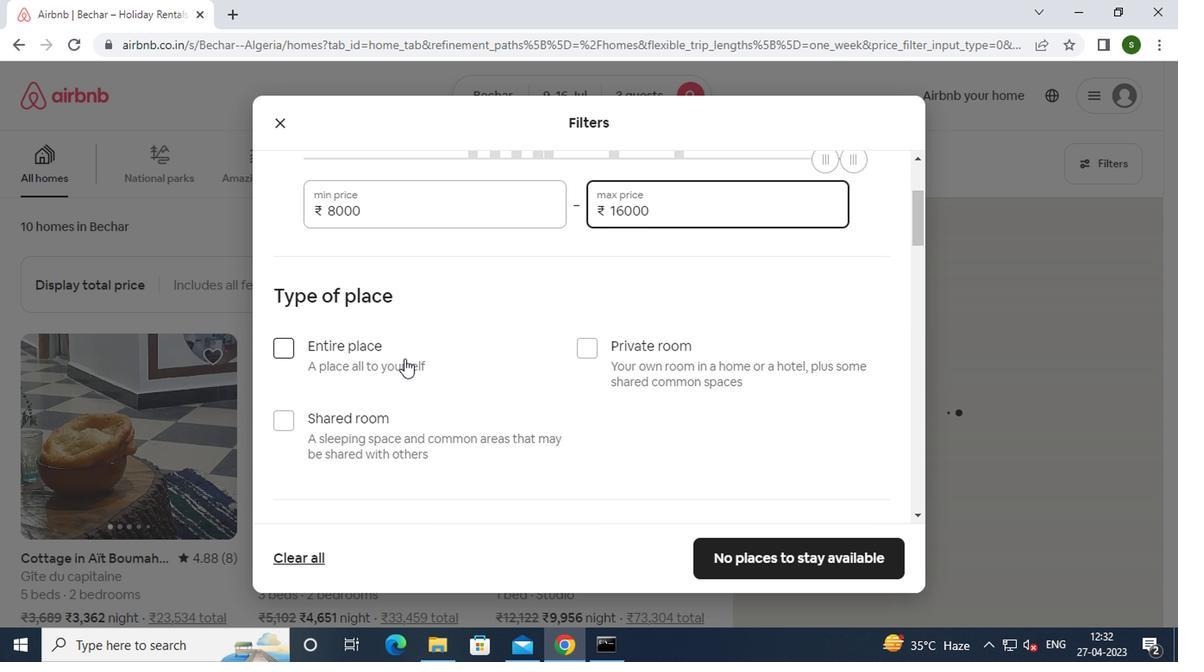 
Action: Mouse pressed left at (332, 338)
Screenshot: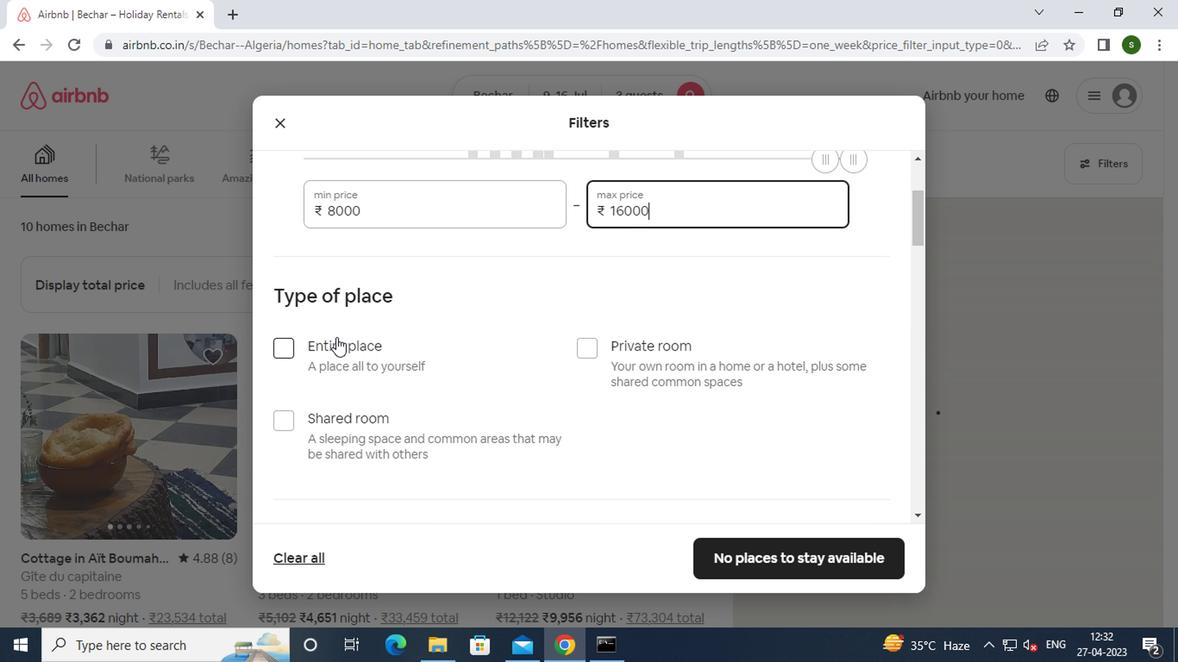 
Action: Mouse moved to (484, 335)
Screenshot: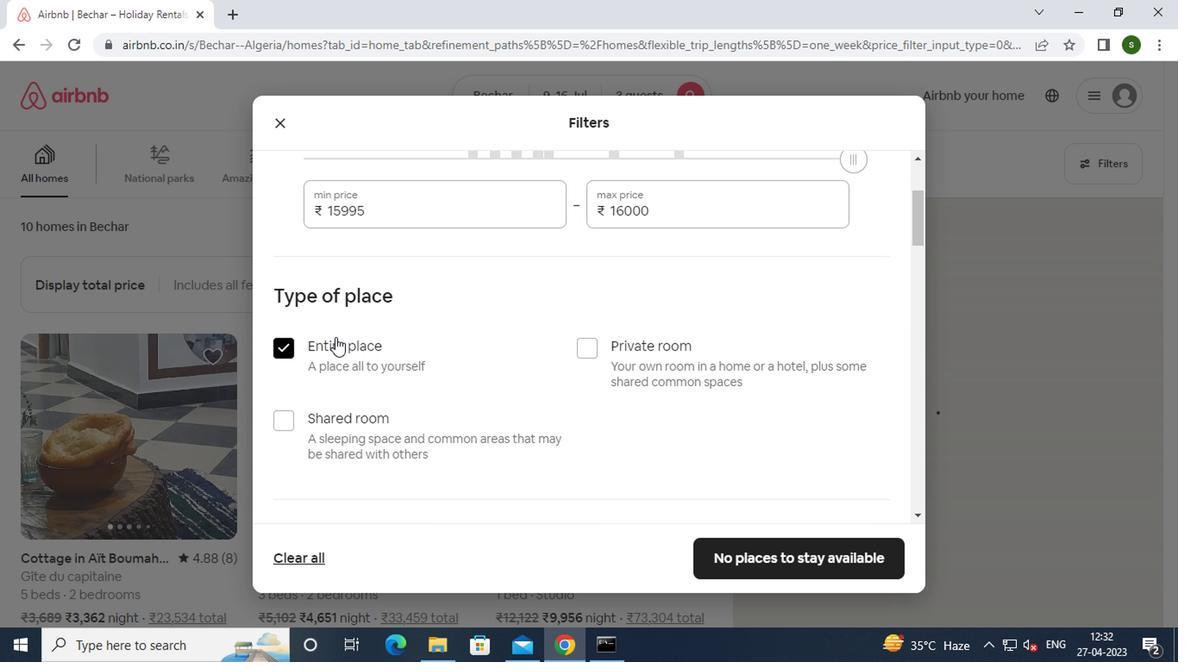 
Action: Mouse scrolled (484, 335) with delta (0, 0)
Screenshot: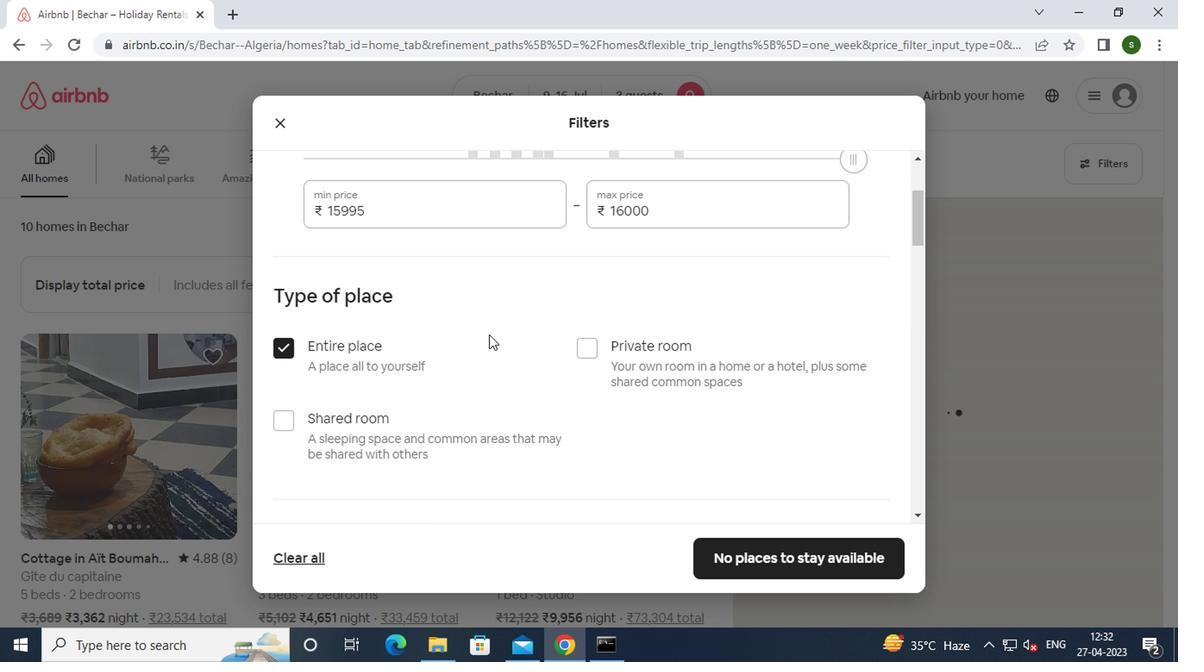 
Action: Mouse scrolled (484, 335) with delta (0, 0)
Screenshot: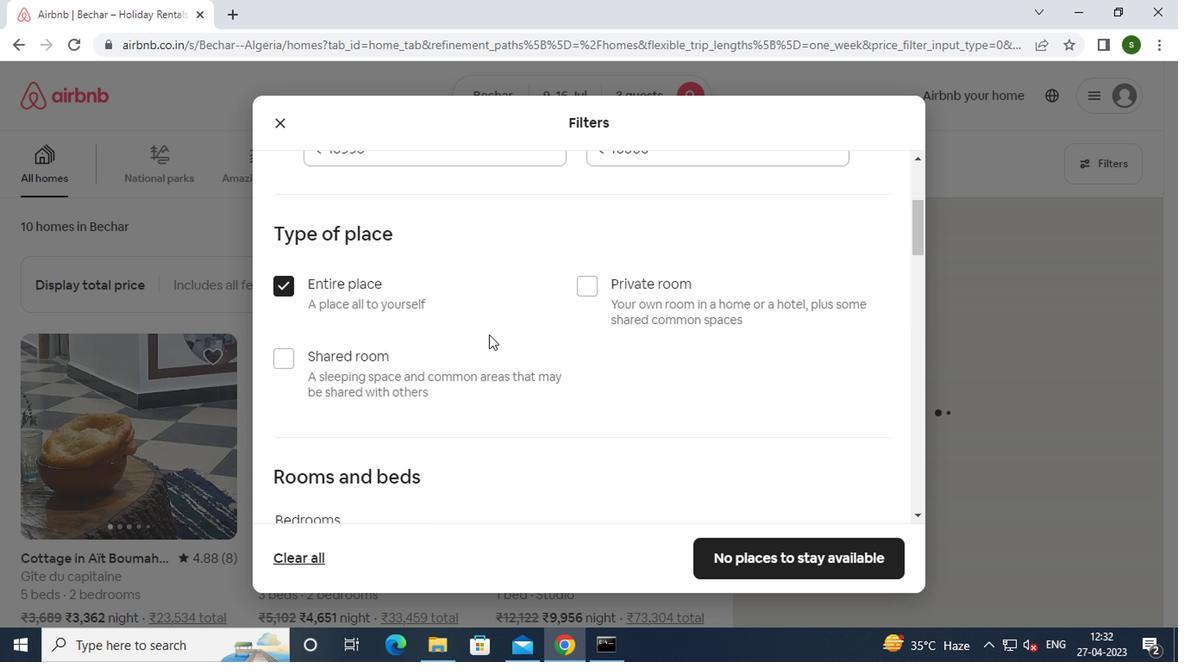 
Action: Mouse scrolled (484, 335) with delta (0, 0)
Screenshot: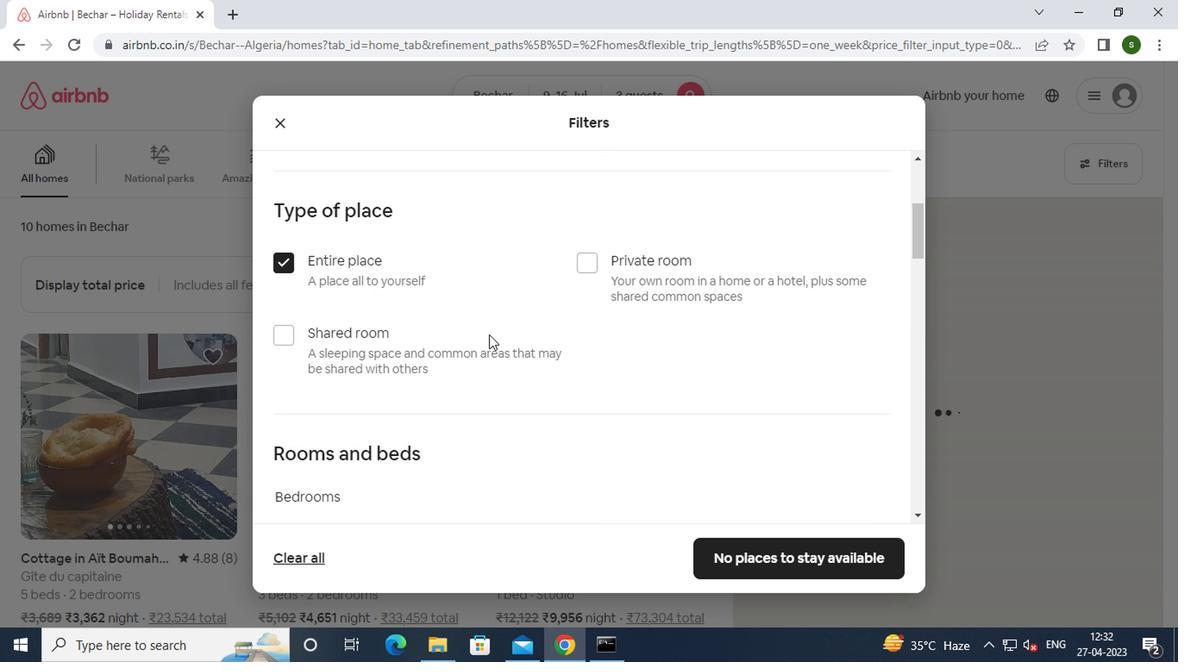 
Action: Mouse scrolled (484, 335) with delta (0, 0)
Screenshot: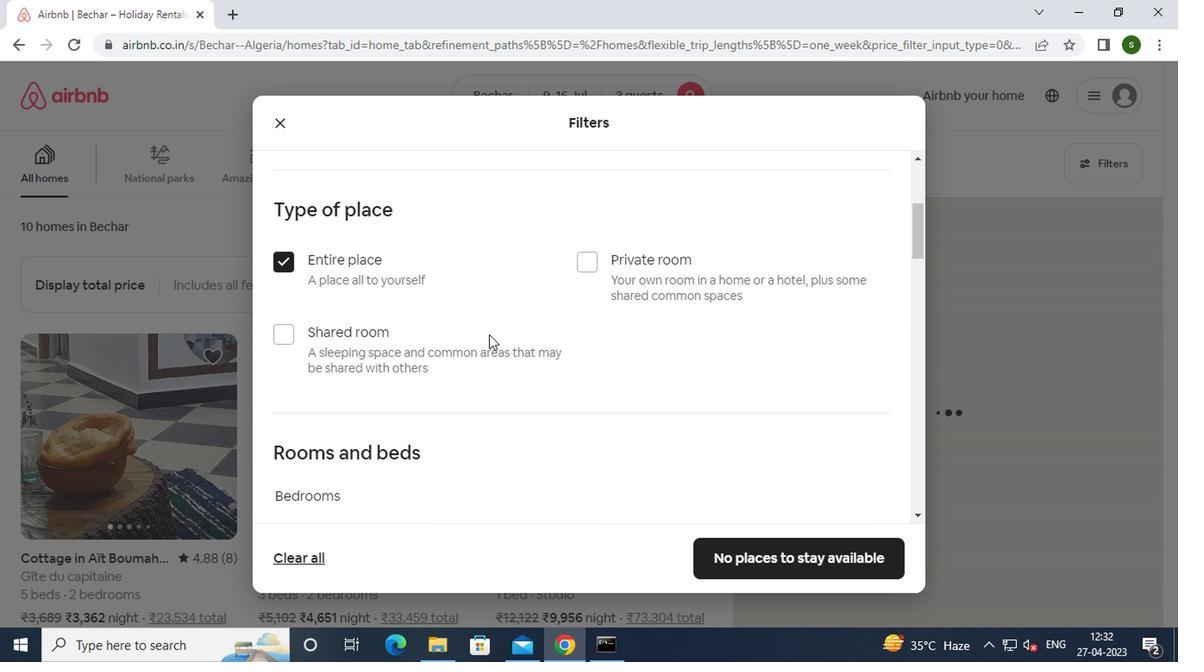 
Action: Mouse moved to (429, 279)
Screenshot: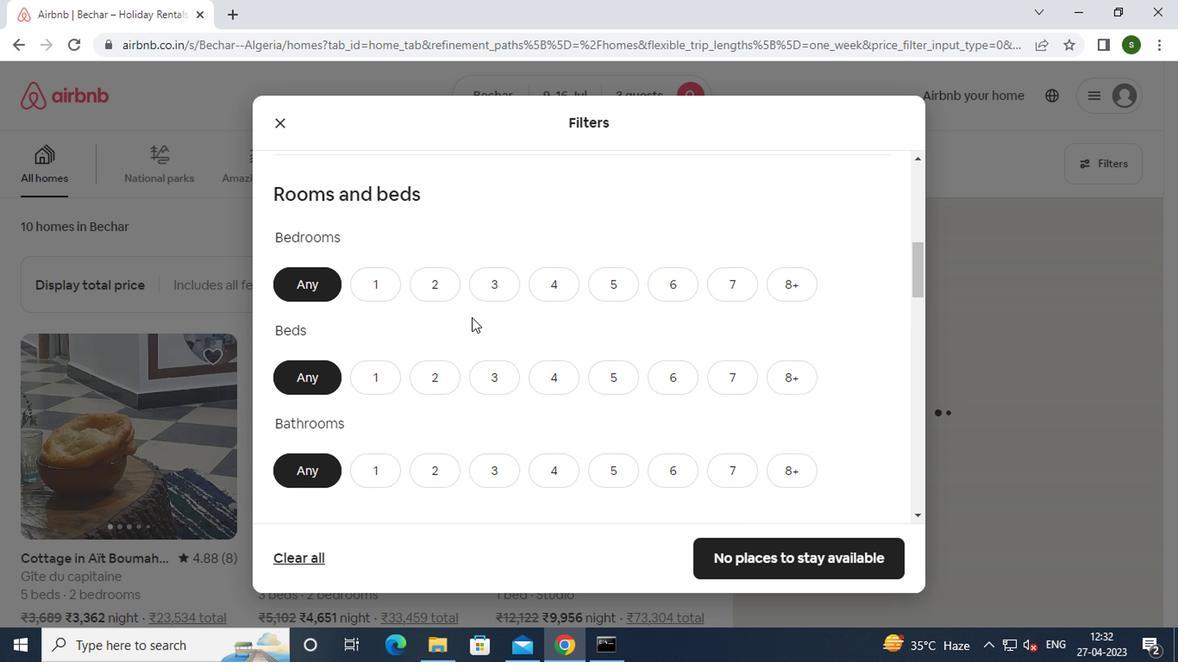 
Action: Mouse pressed left at (429, 279)
Screenshot: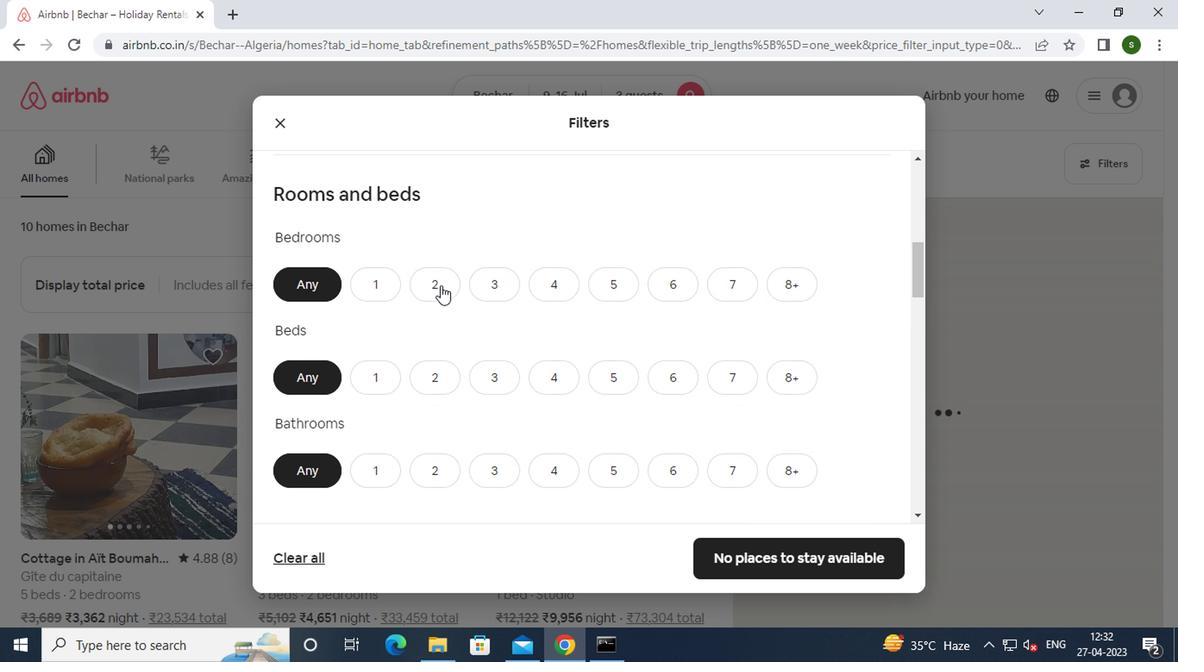 
Action: Mouse moved to (422, 388)
Screenshot: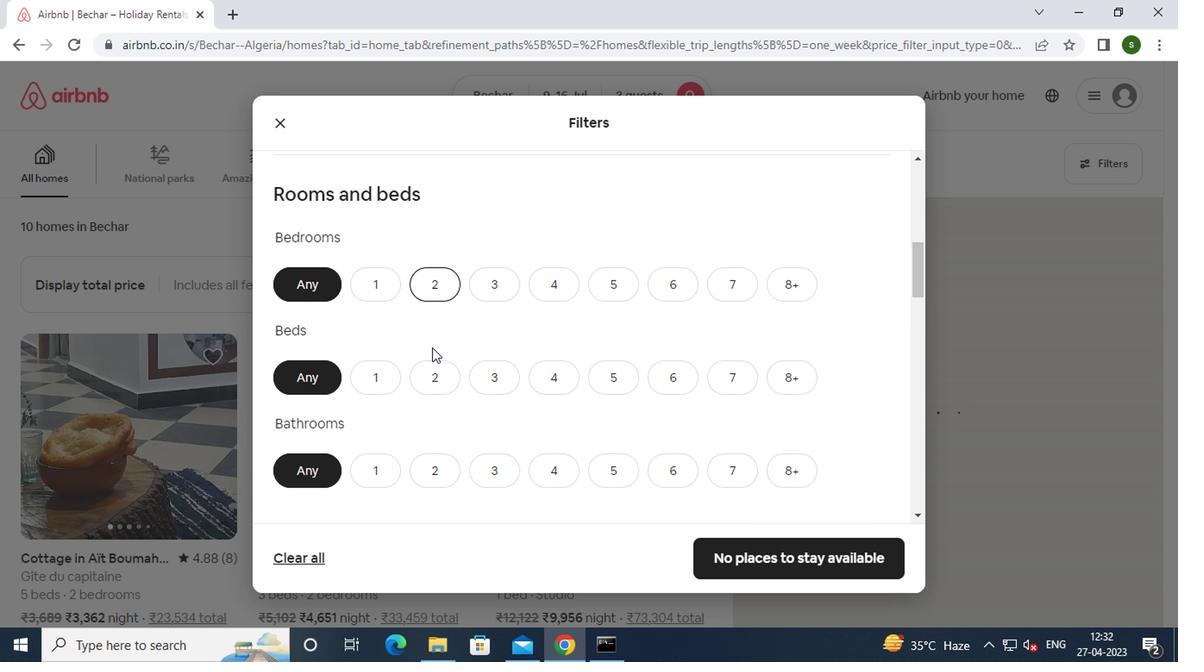 
Action: Mouse pressed left at (422, 388)
Screenshot: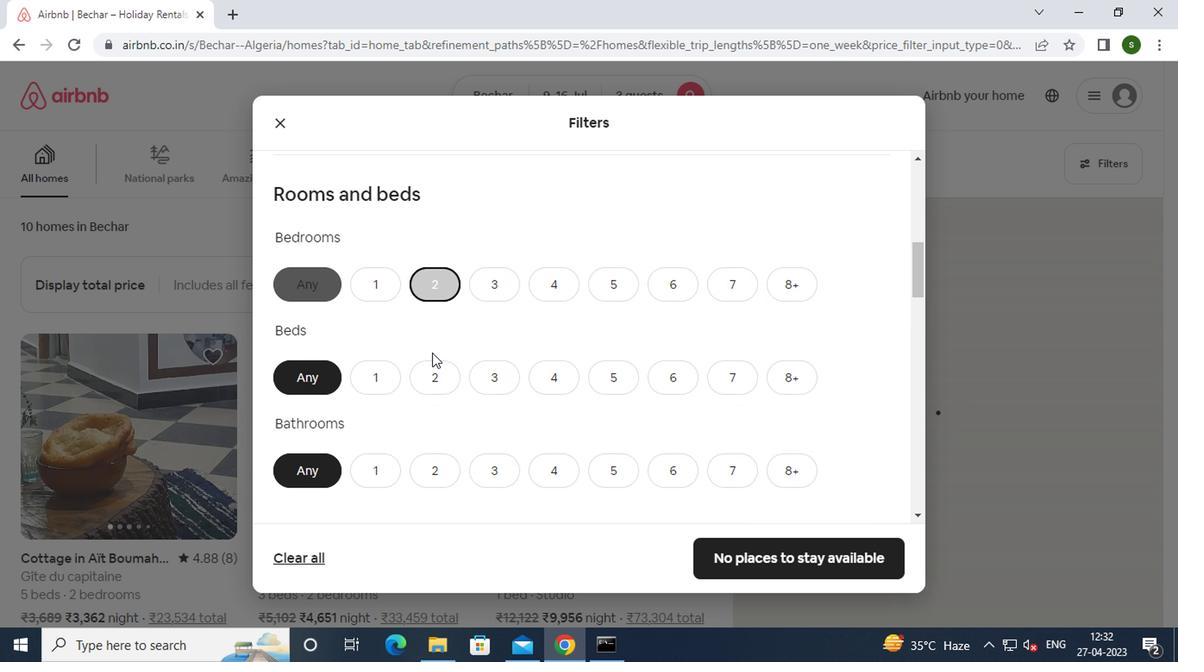 
Action: Mouse moved to (368, 470)
Screenshot: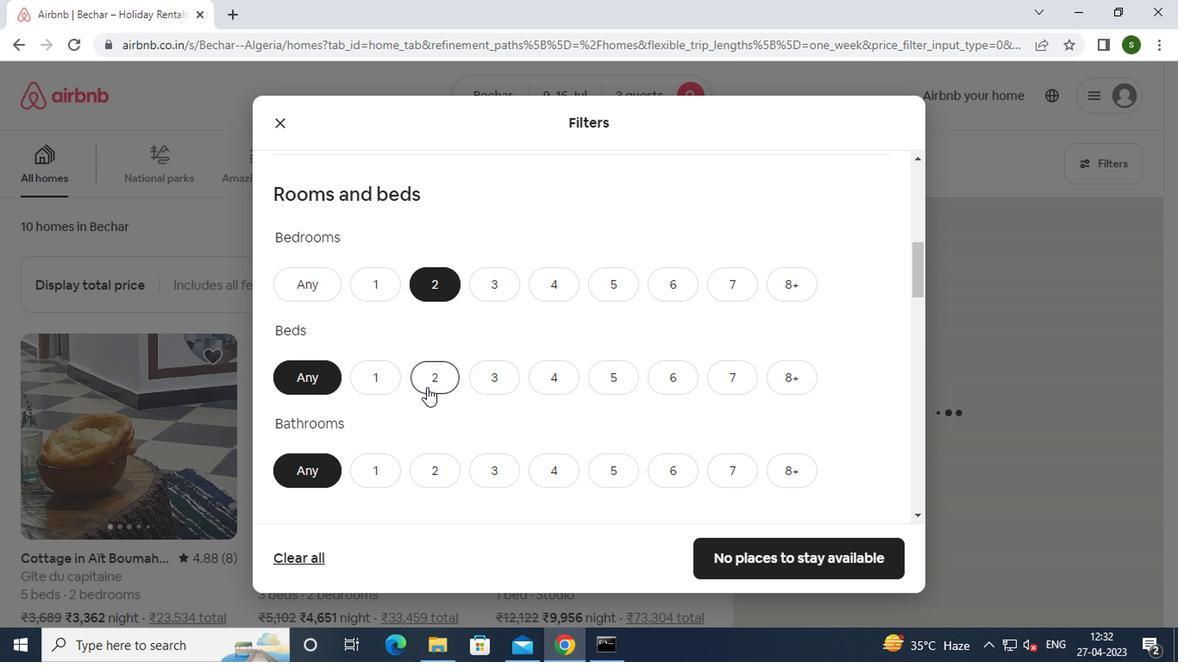 
Action: Mouse pressed left at (368, 470)
Screenshot: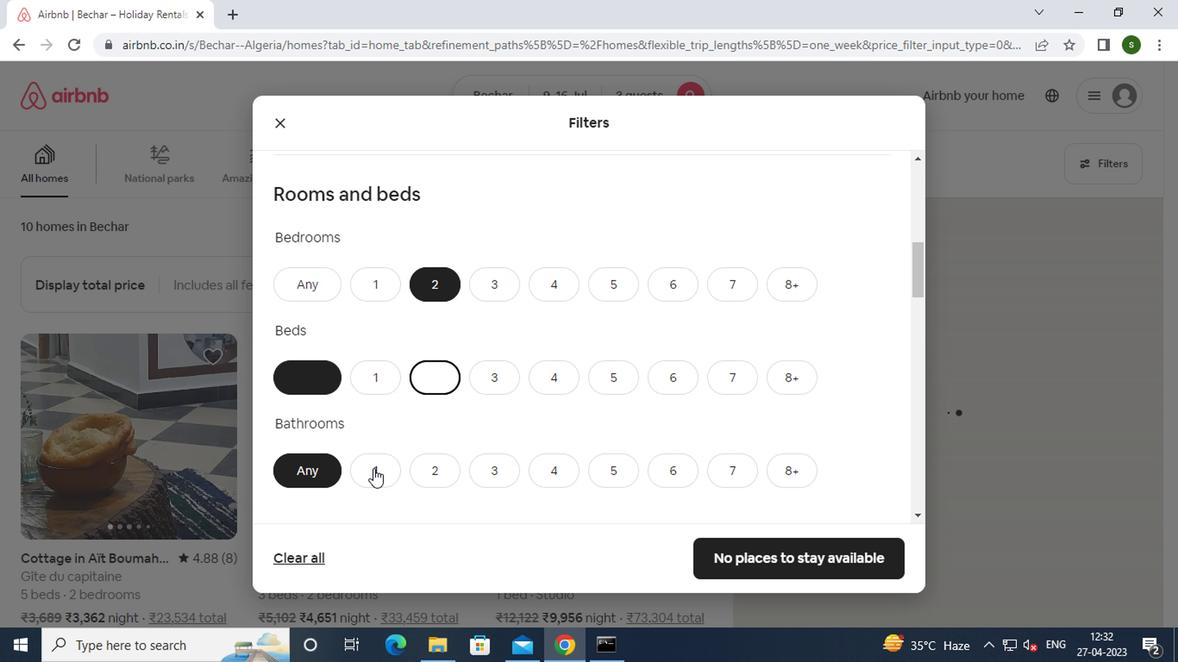 
Action: Mouse moved to (506, 391)
Screenshot: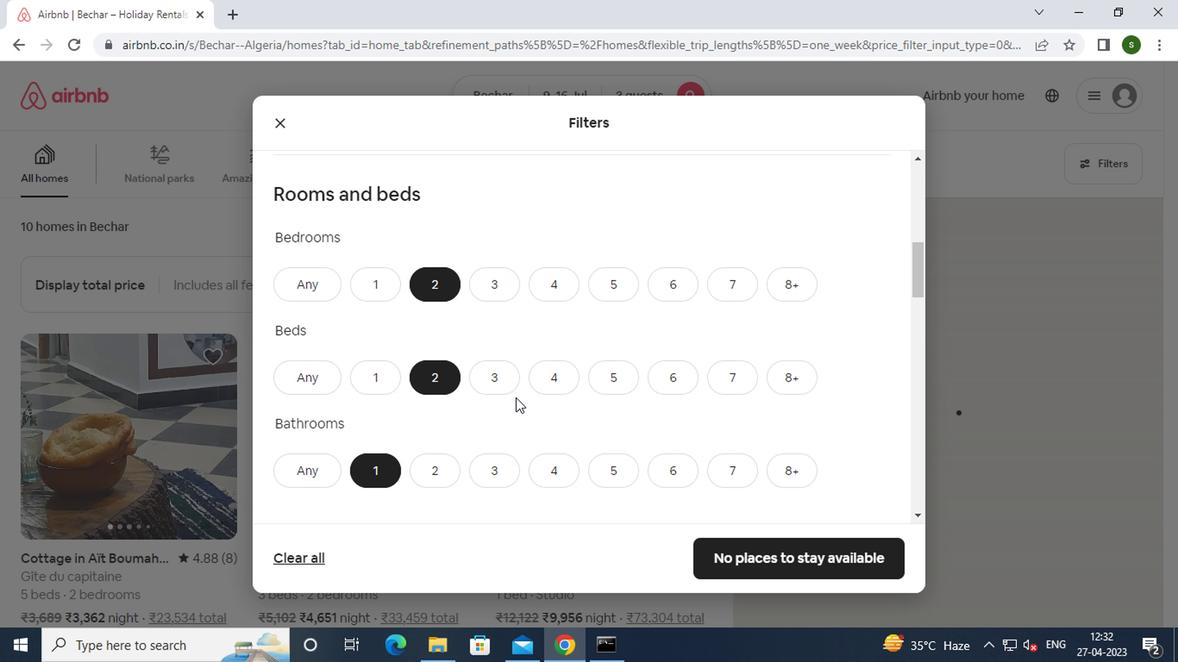 
Action: Mouse scrolled (506, 391) with delta (0, 0)
Screenshot: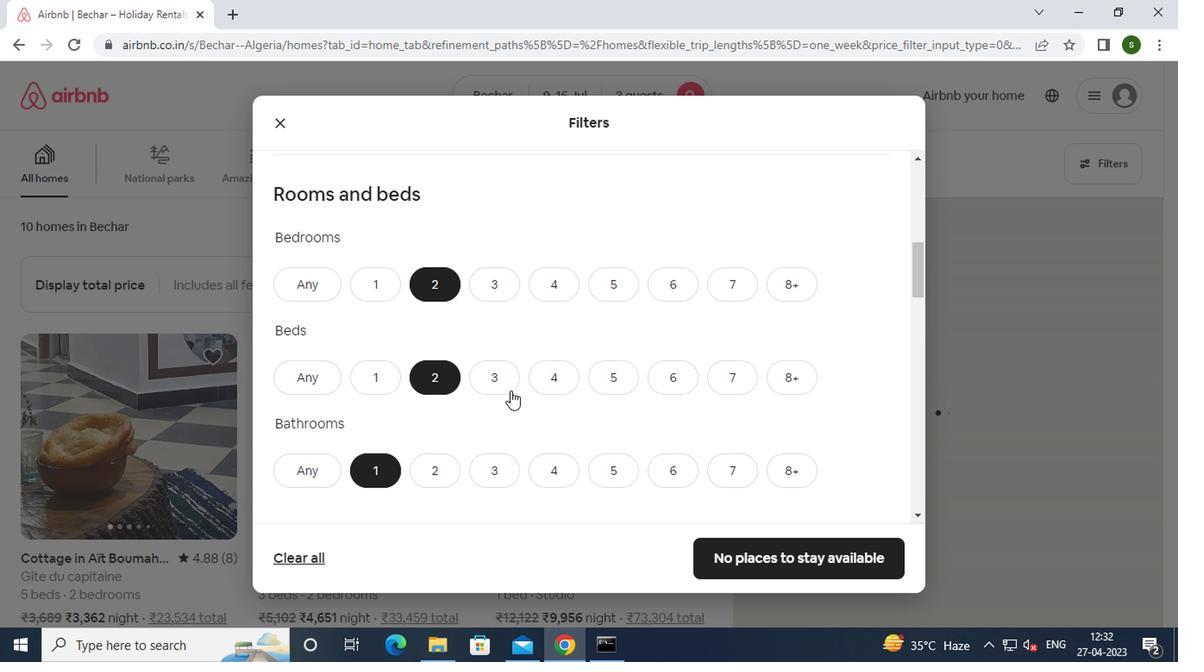 
Action: Mouse scrolled (506, 391) with delta (0, 0)
Screenshot: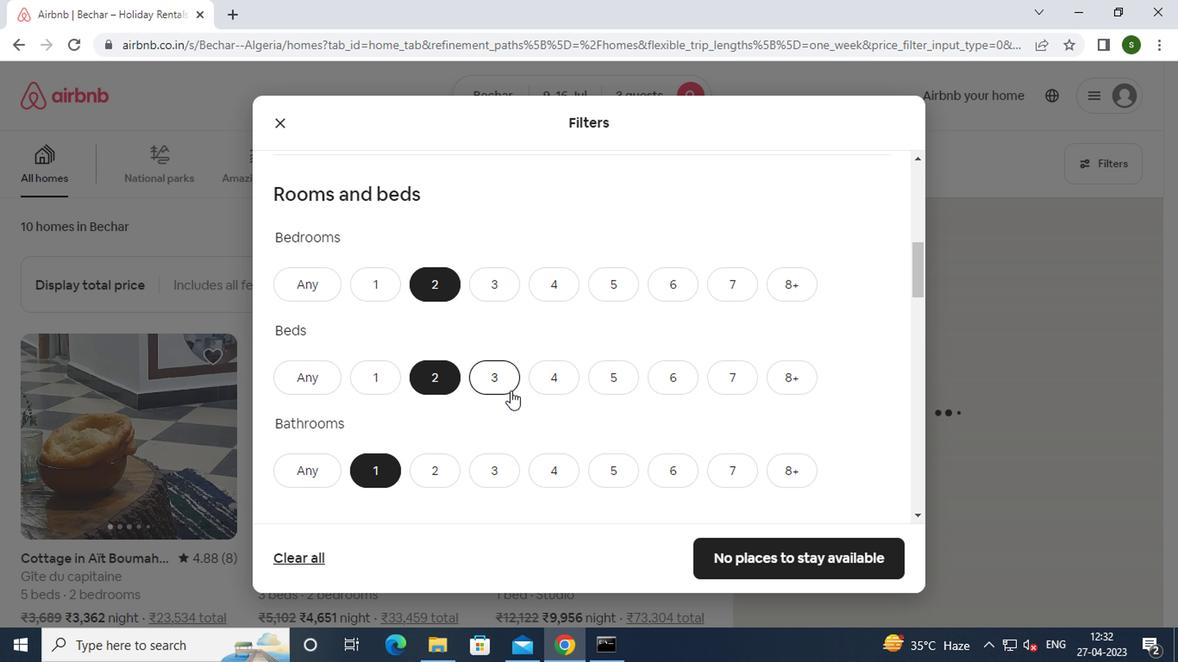 
Action: Mouse scrolled (506, 391) with delta (0, 0)
Screenshot: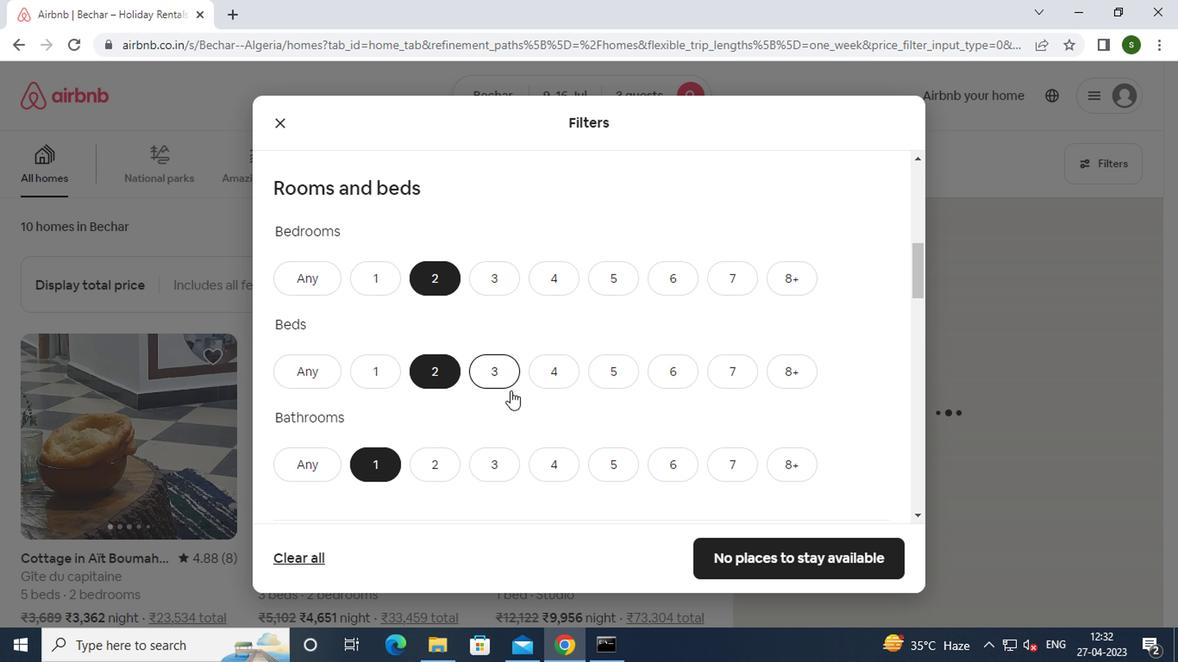 
Action: Mouse moved to (331, 389)
Screenshot: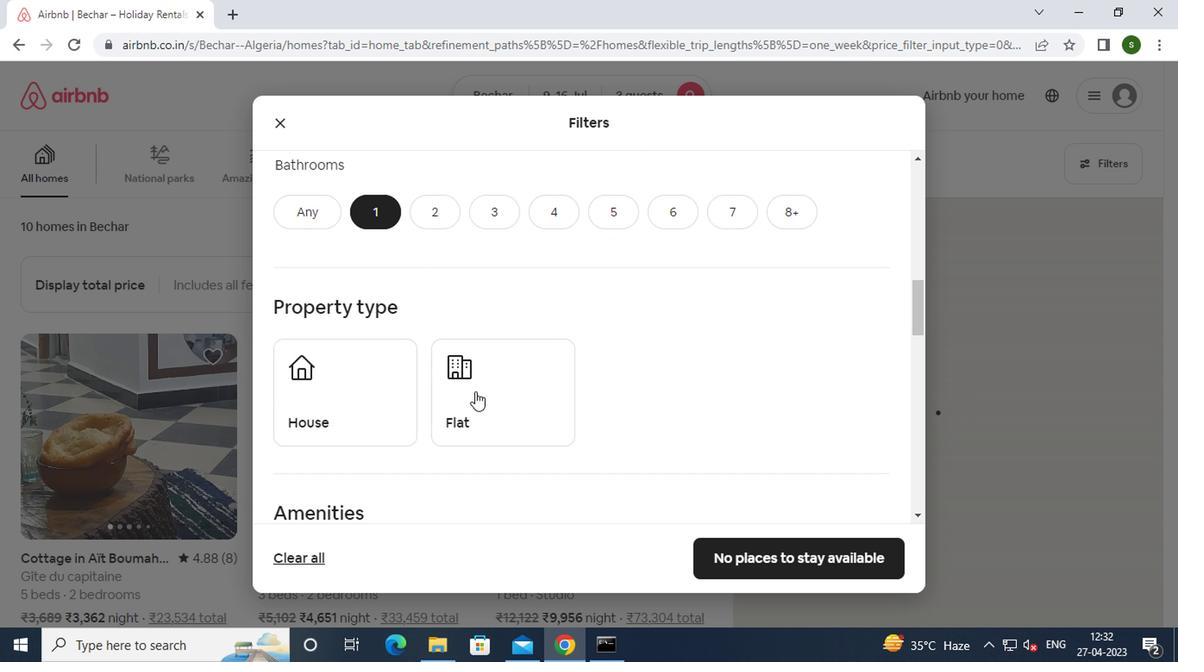 
Action: Mouse pressed left at (331, 389)
Screenshot: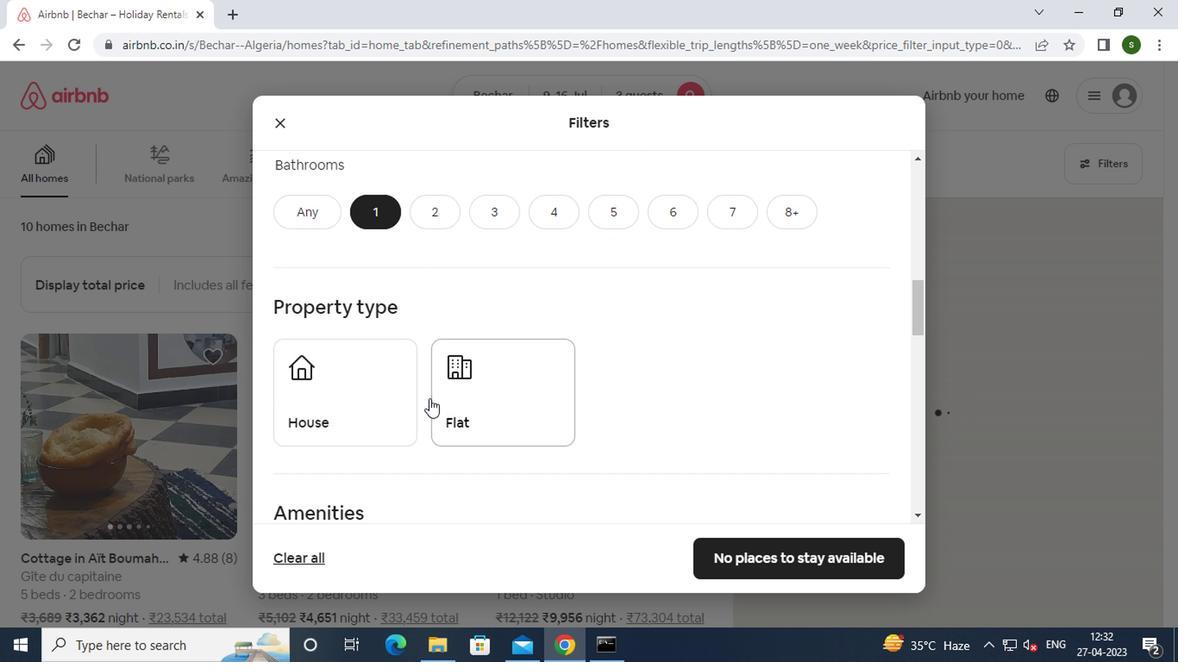 
Action: Mouse moved to (486, 388)
Screenshot: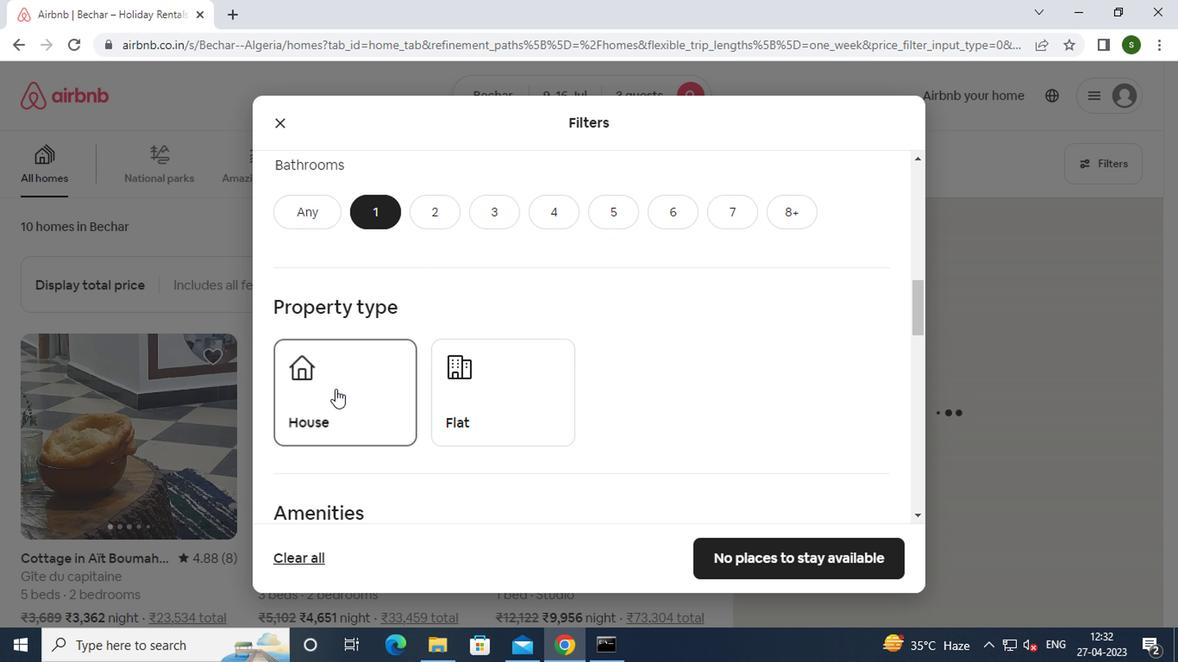 
Action: Mouse pressed left at (486, 388)
Screenshot: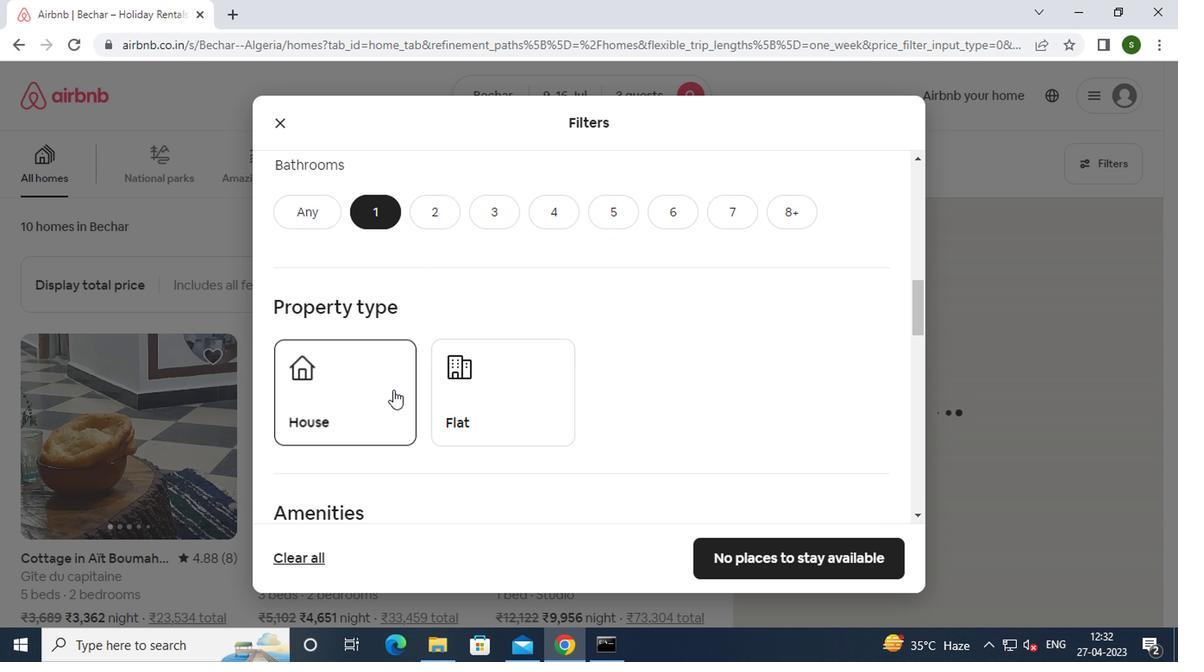 
Action: Mouse moved to (652, 357)
Screenshot: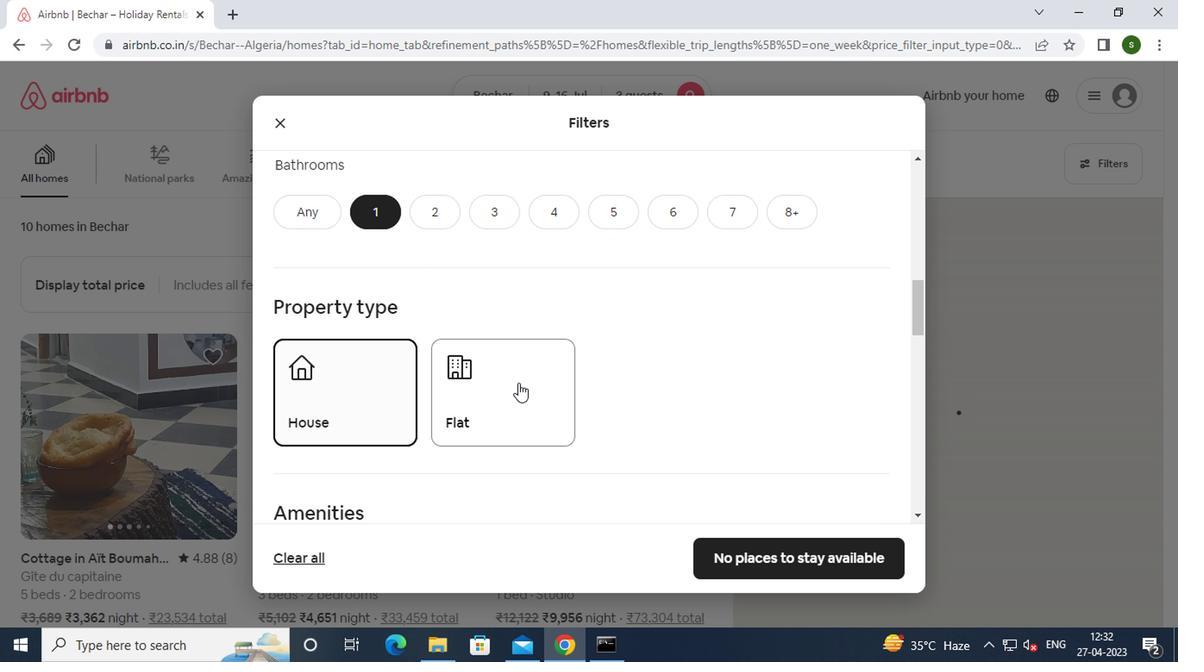 
Action: Mouse scrolled (652, 357) with delta (0, 0)
Screenshot: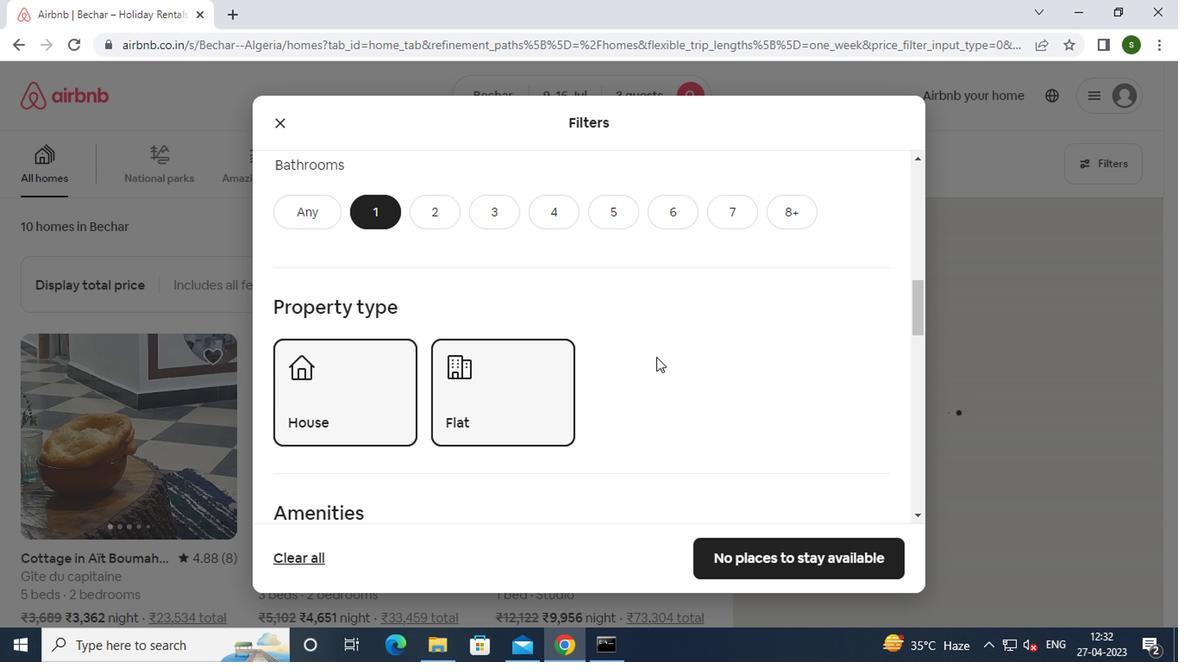 
Action: Mouse scrolled (652, 357) with delta (0, 0)
Screenshot: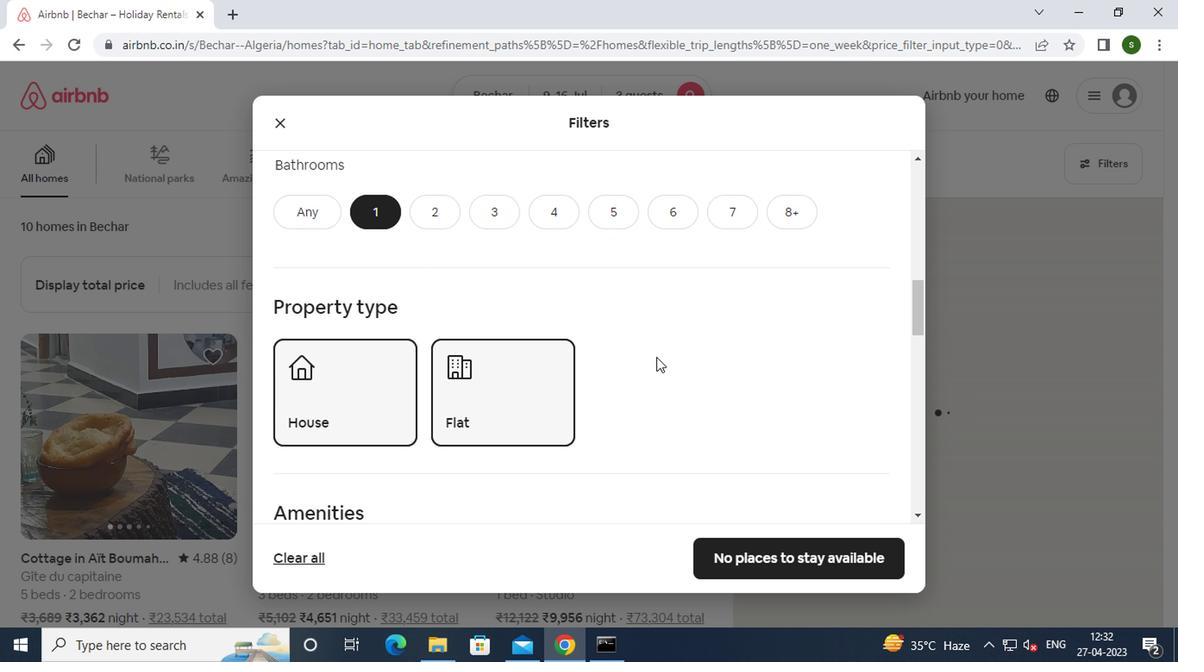 
Action: Mouse scrolled (652, 357) with delta (0, 0)
Screenshot: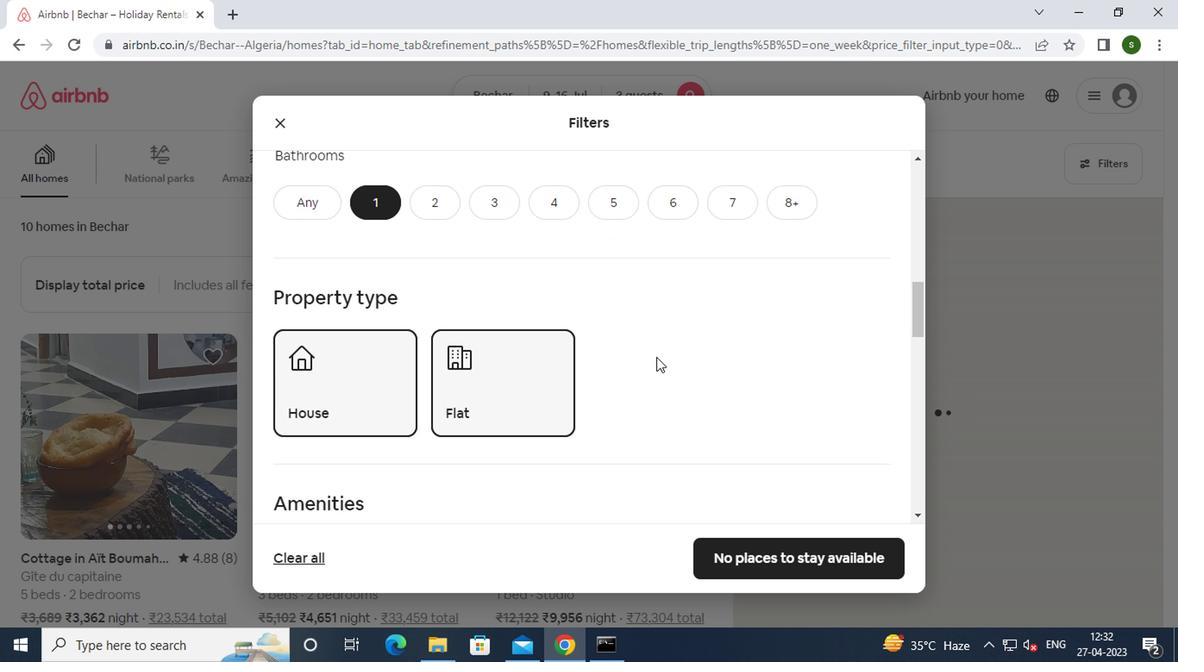 
Action: Mouse scrolled (652, 357) with delta (0, 0)
Screenshot: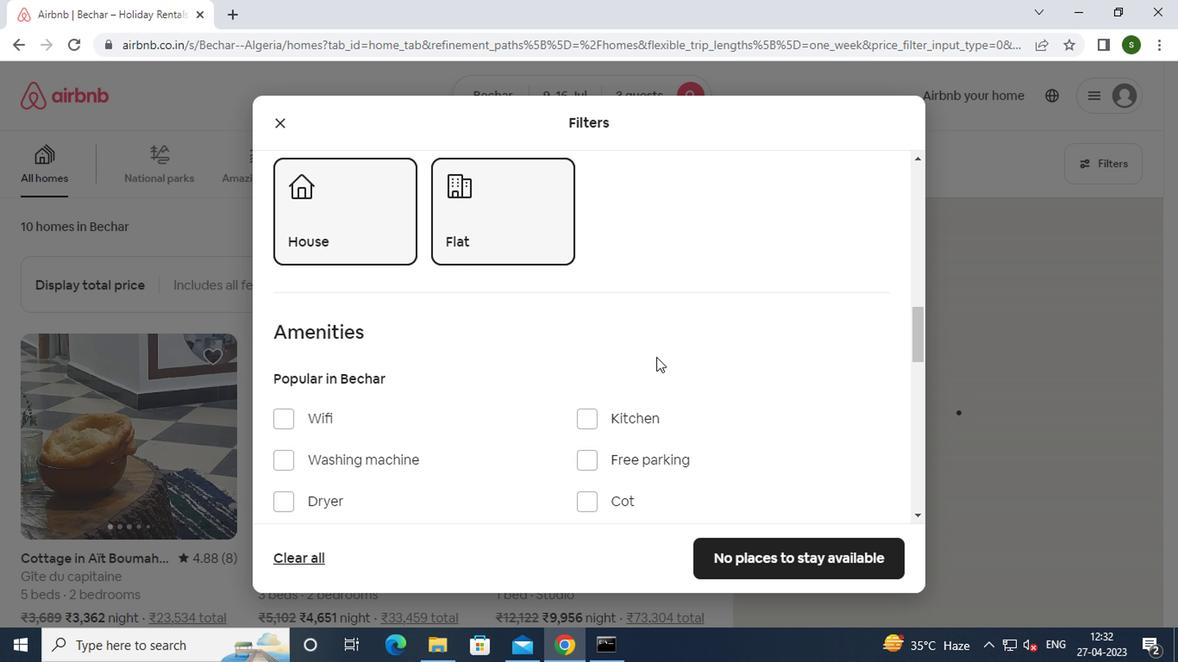 
Action: Mouse scrolled (652, 357) with delta (0, 0)
Screenshot: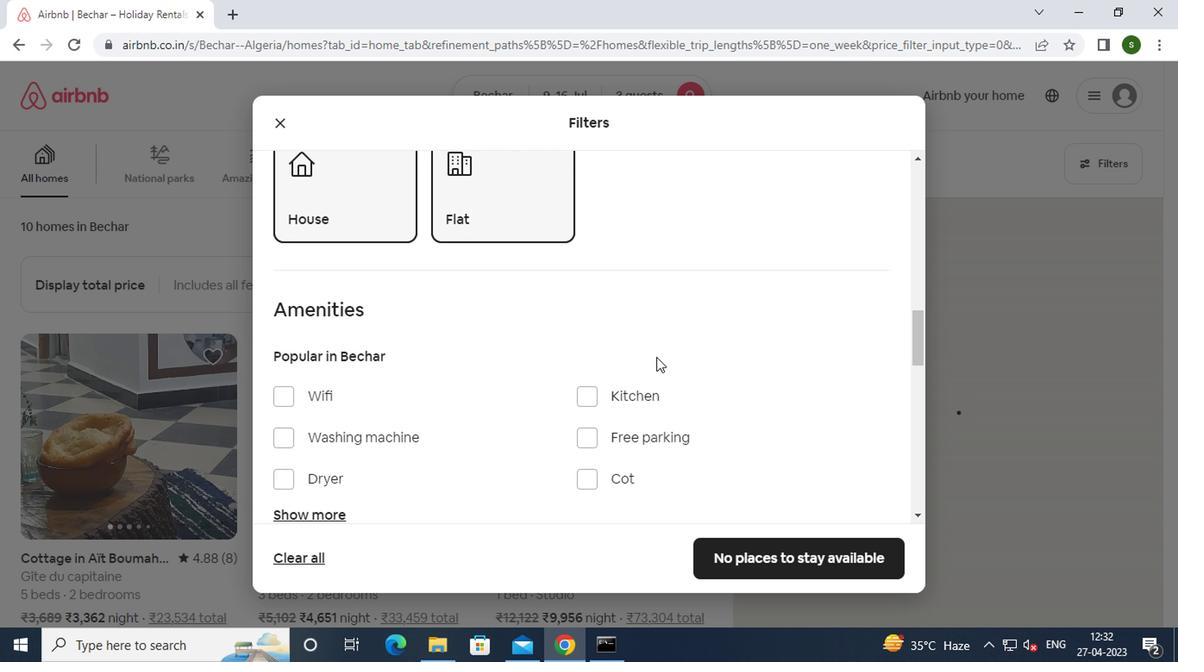 
Action: Mouse scrolled (652, 357) with delta (0, 0)
Screenshot: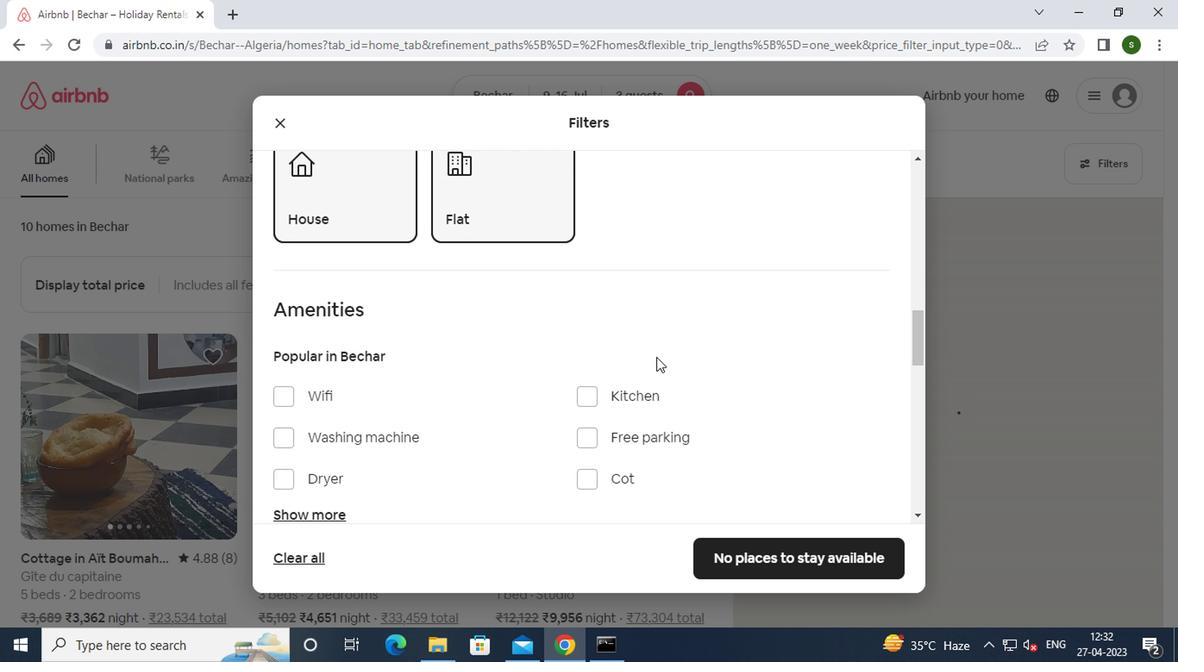 
Action: Mouse scrolled (652, 357) with delta (0, 0)
Screenshot: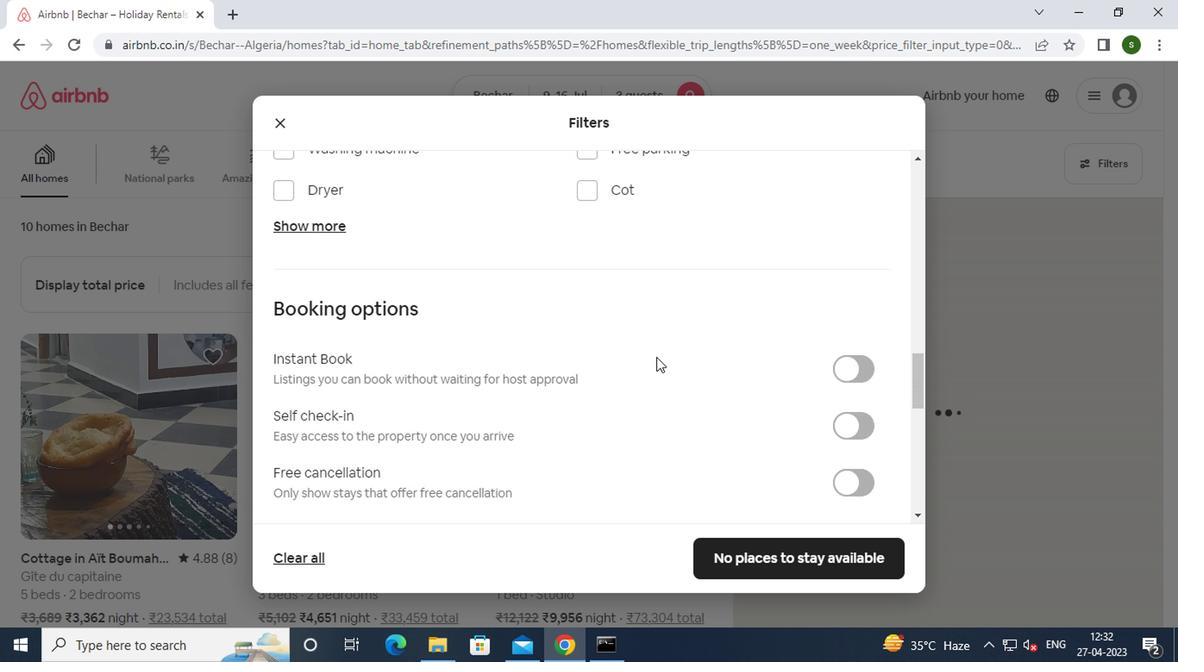 
Action: Mouse scrolled (652, 357) with delta (0, 0)
Screenshot: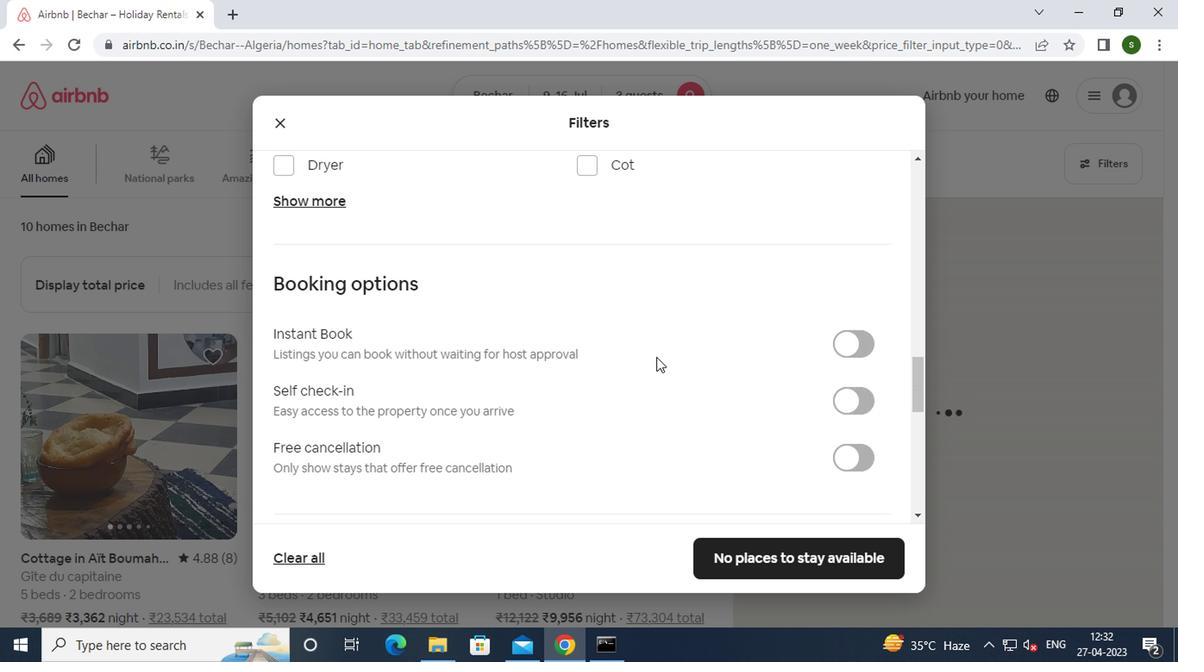 
Action: Mouse moved to (839, 229)
Screenshot: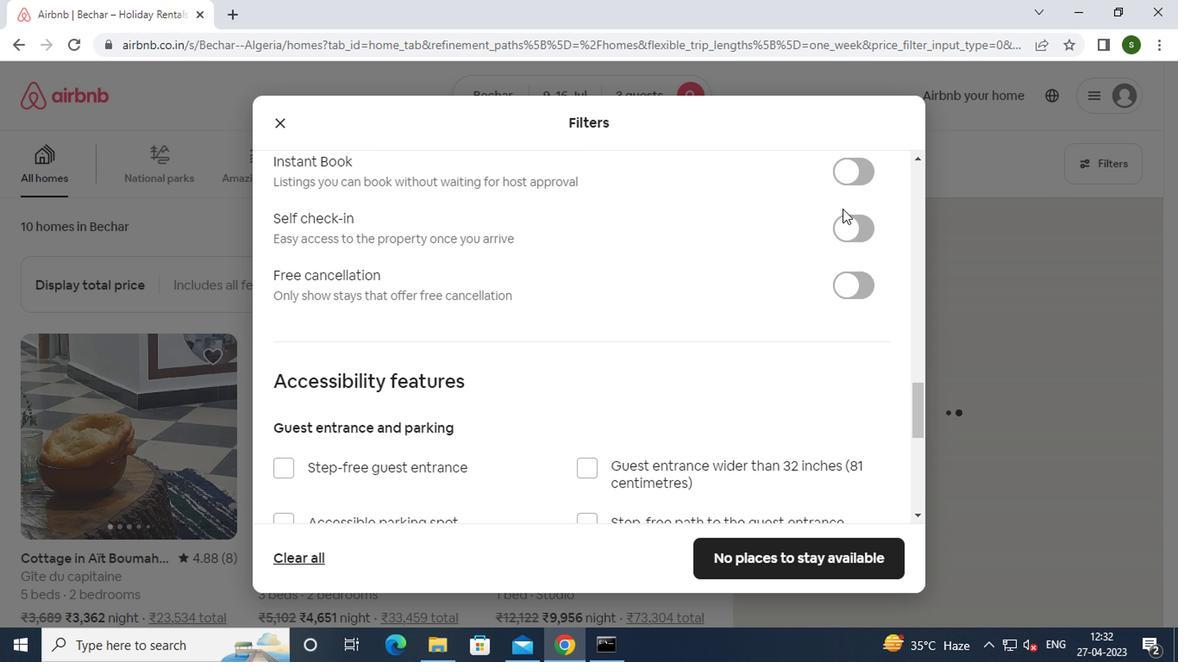 
Action: Mouse pressed left at (839, 229)
Screenshot: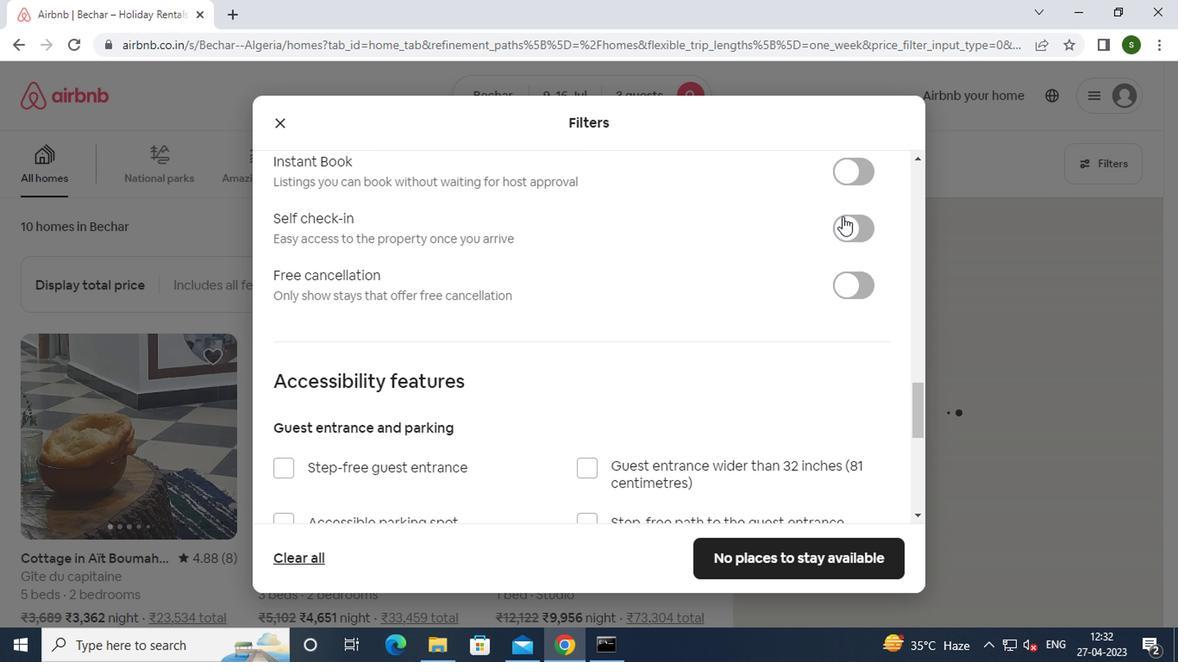 
Action: Mouse moved to (769, 564)
Screenshot: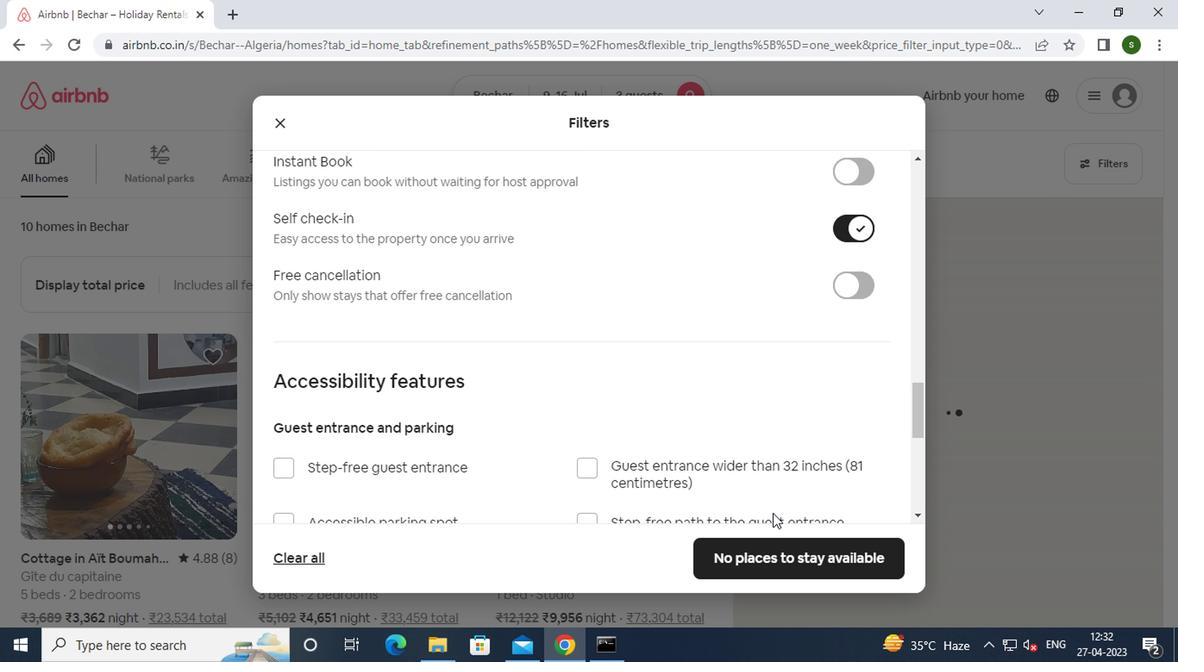 
Action: Mouse pressed left at (769, 564)
Screenshot: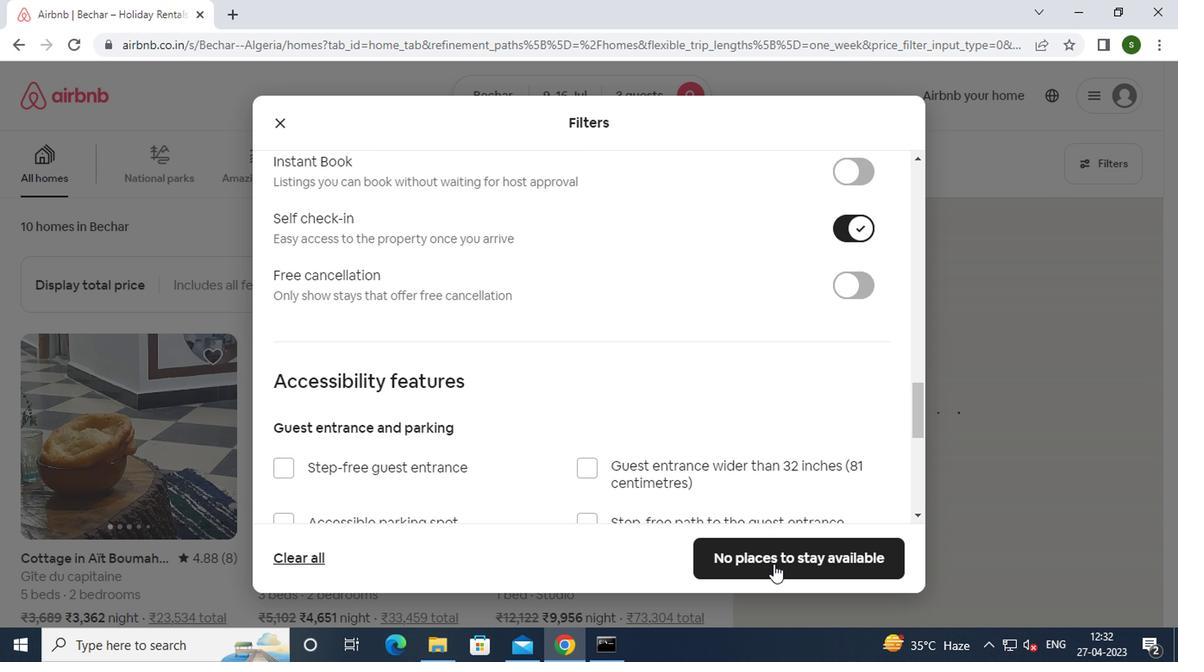 
